Task: Add an event with the title Training Session: Leadership Development, date '2024/05/23', time 8:00 AM to 10:00 AMand add a description: Participants will be assigned to teams, ensuring a mix of individuals from different departments or backgrounds. This promotes cross-functional collaboration, diversity of perspectives, and the opportunity to work with colleagues they may not typically interact with., put the event into Red category . Add location for the event as: 789 National Archaeological Museum, Athens, Greece, logged in from the account softage.2@softage.netand send the event invitation to softage.5@softage.net and softage.6@softage.net. Set a reminder for the event 5 minutes before
Action: Mouse moved to (102, 105)
Screenshot: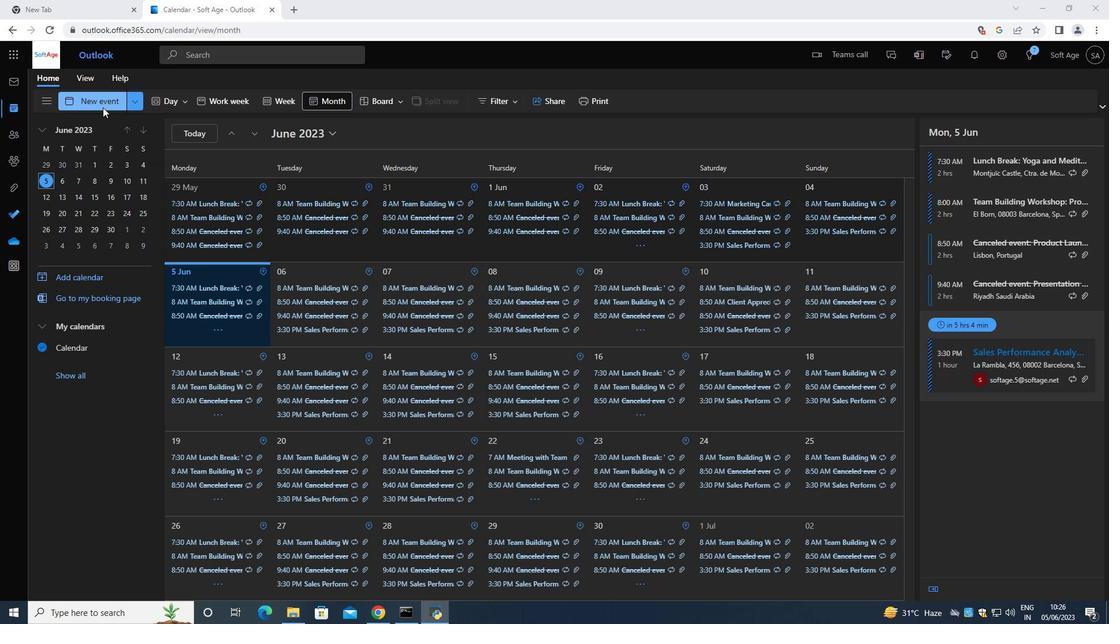 
Action: Mouse pressed left at (102, 105)
Screenshot: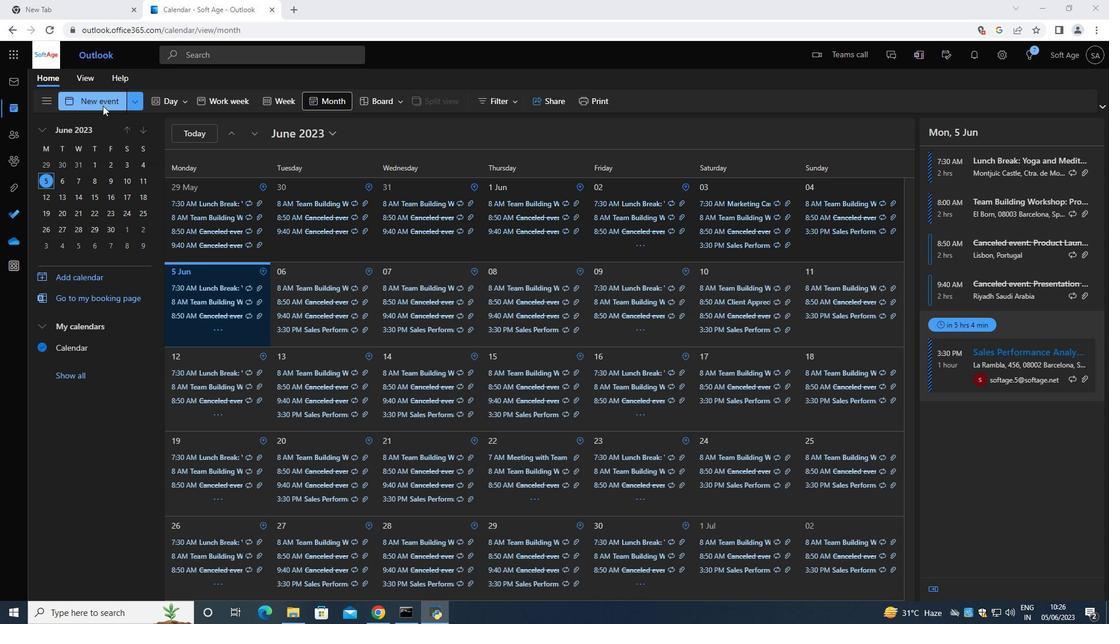 
Action: Mouse moved to (389, 172)
Screenshot: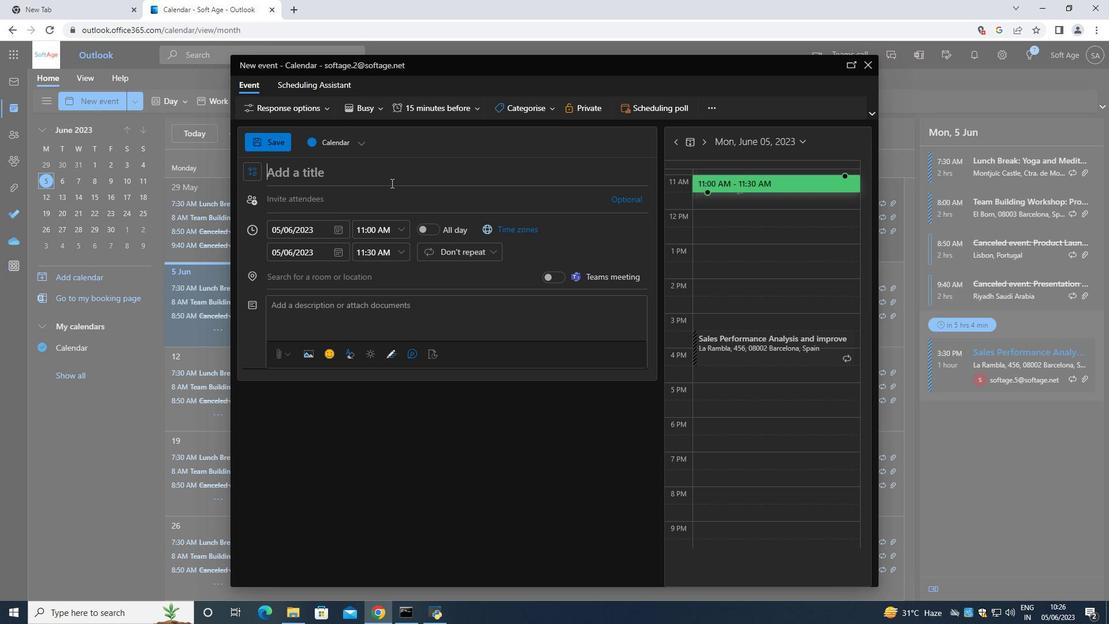 
Action: Mouse pressed left at (389, 172)
Screenshot: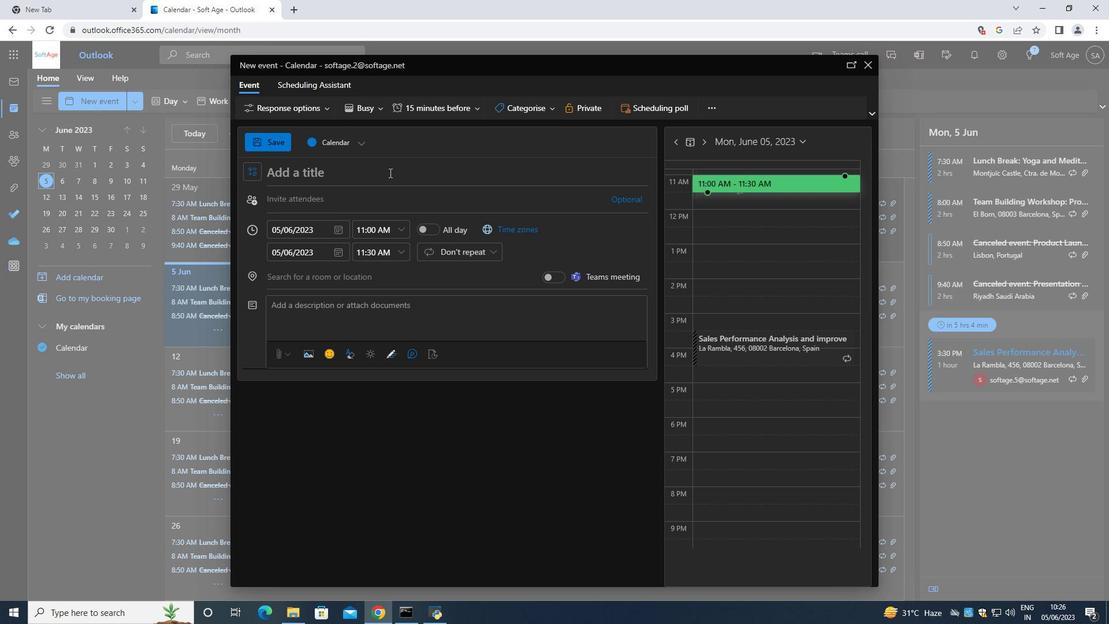 
Action: Mouse moved to (395, 185)
Screenshot: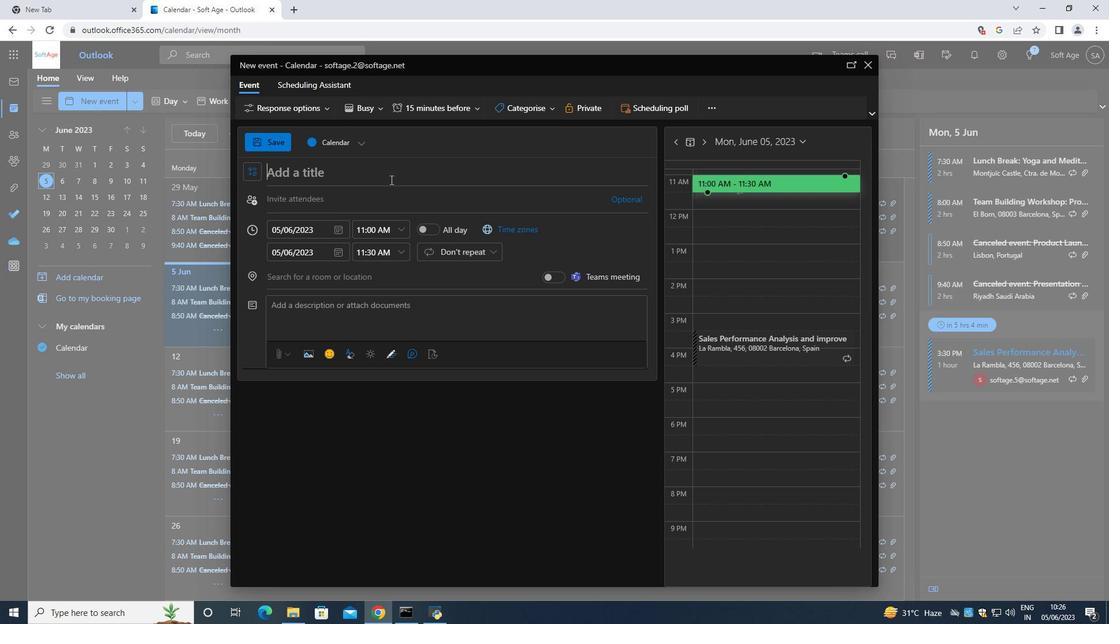 
Action: Key pressed <Key.shift>Training<Key.space><Key.shift>Session<Key.space><Key.backspace><Key.shift_r>:<Key.space><Key.shift>Leadershio<Key.backspace>p<Key.space><Key.shift><Key.shift>Development<Key.space>
Screenshot: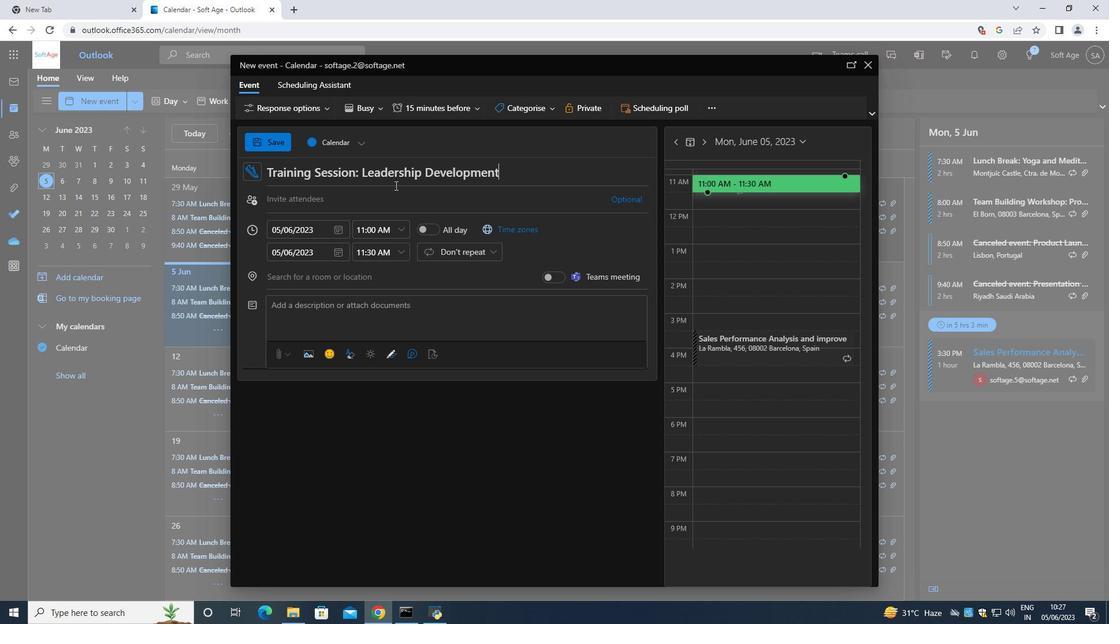 
Action: Mouse moved to (336, 229)
Screenshot: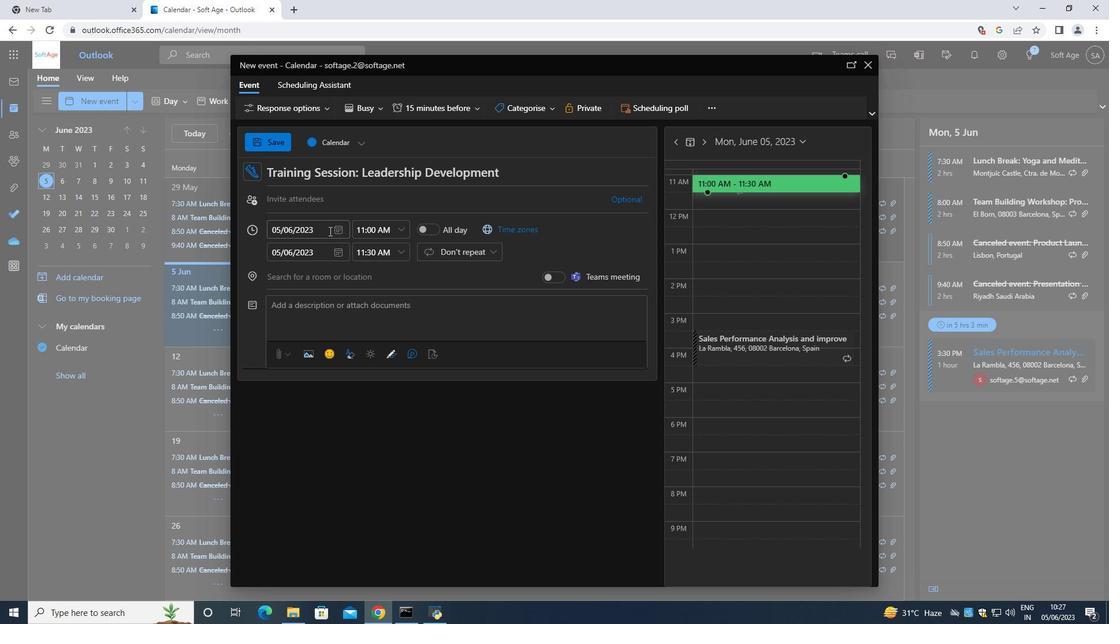 
Action: Mouse pressed left at (336, 229)
Screenshot: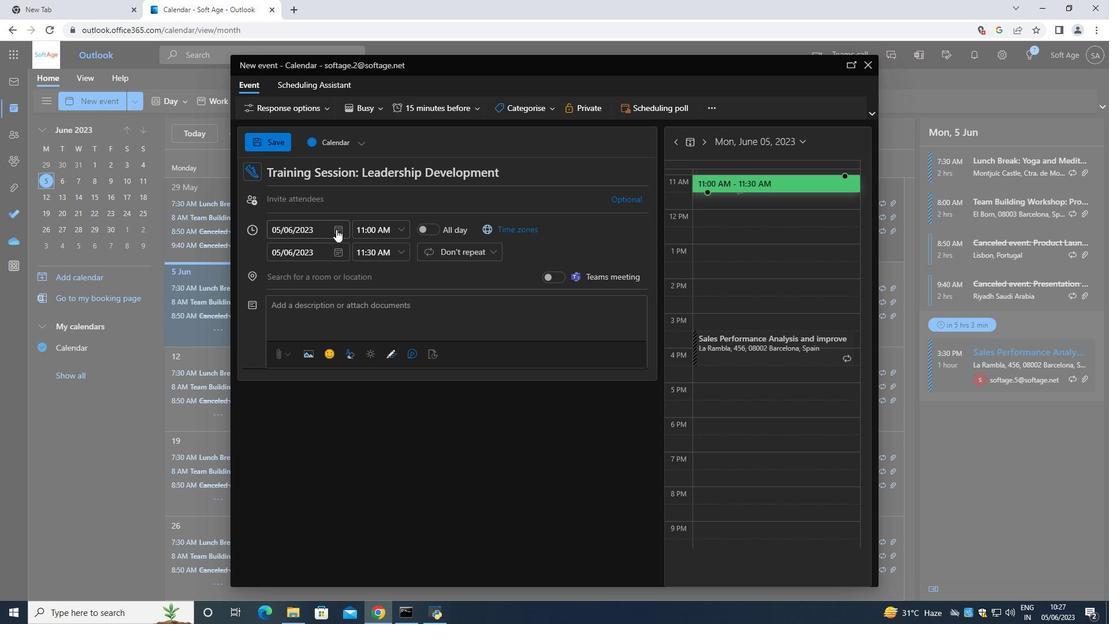 
Action: Mouse moved to (381, 248)
Screenshot: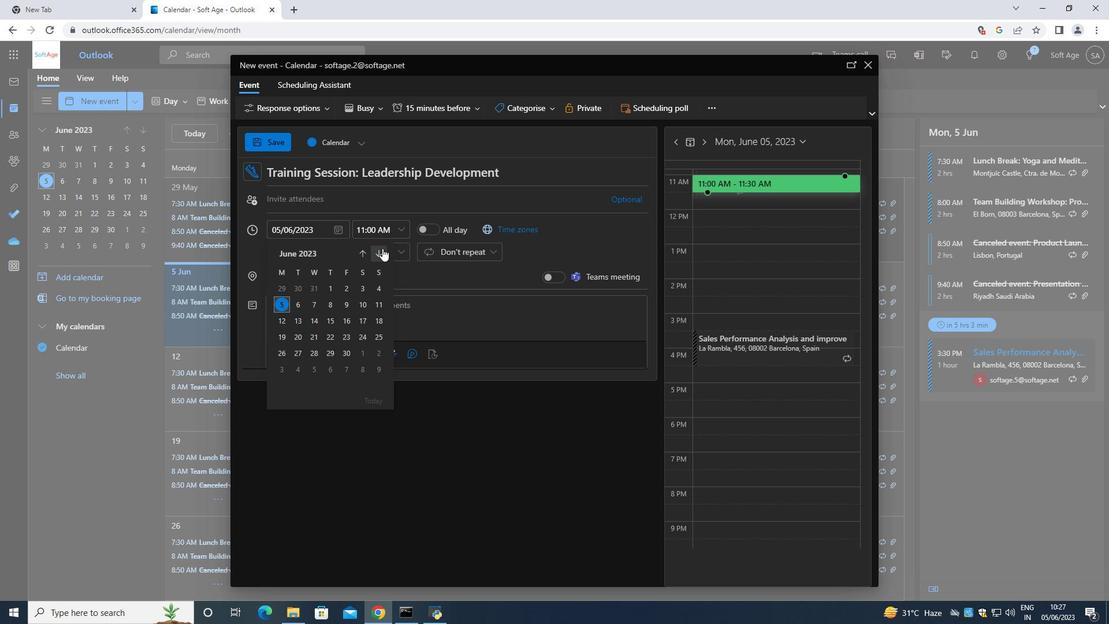 
Action: Mouse pressed left at (381, 248)
Screenshot: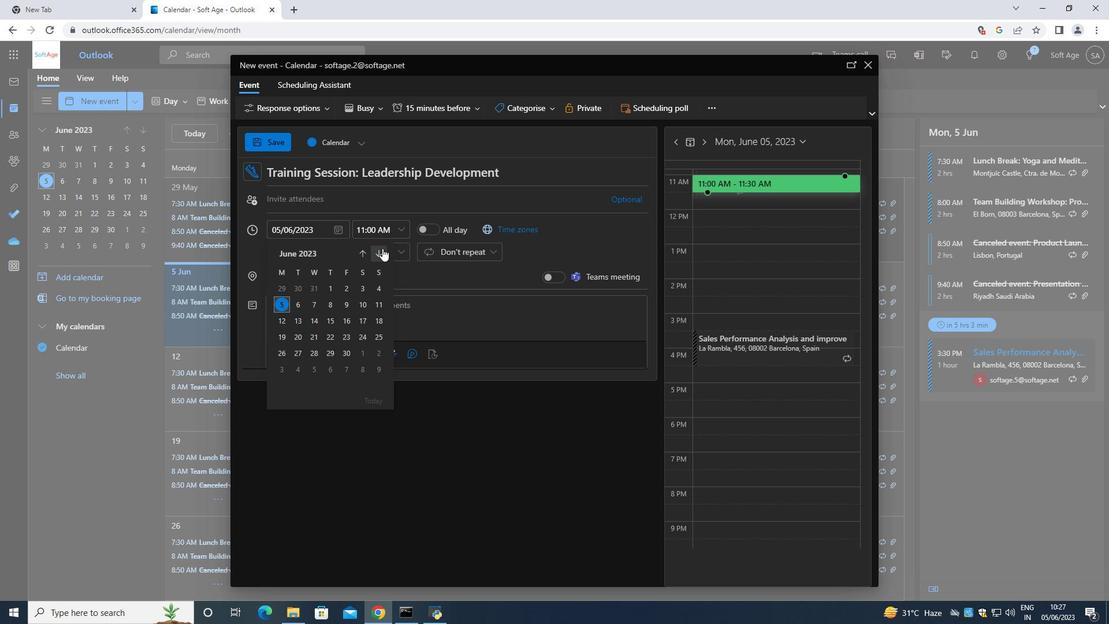 
Action: Mouse moved to (381, 248)
Screenshot: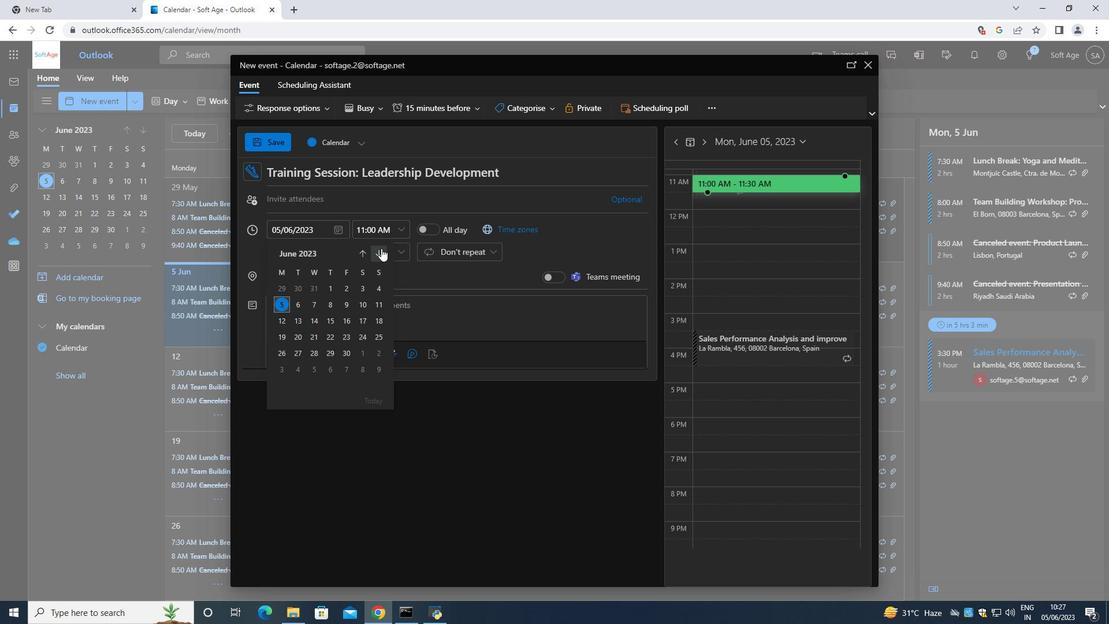 
Action: Mouse pressed left at (381, 248)
Screenshot: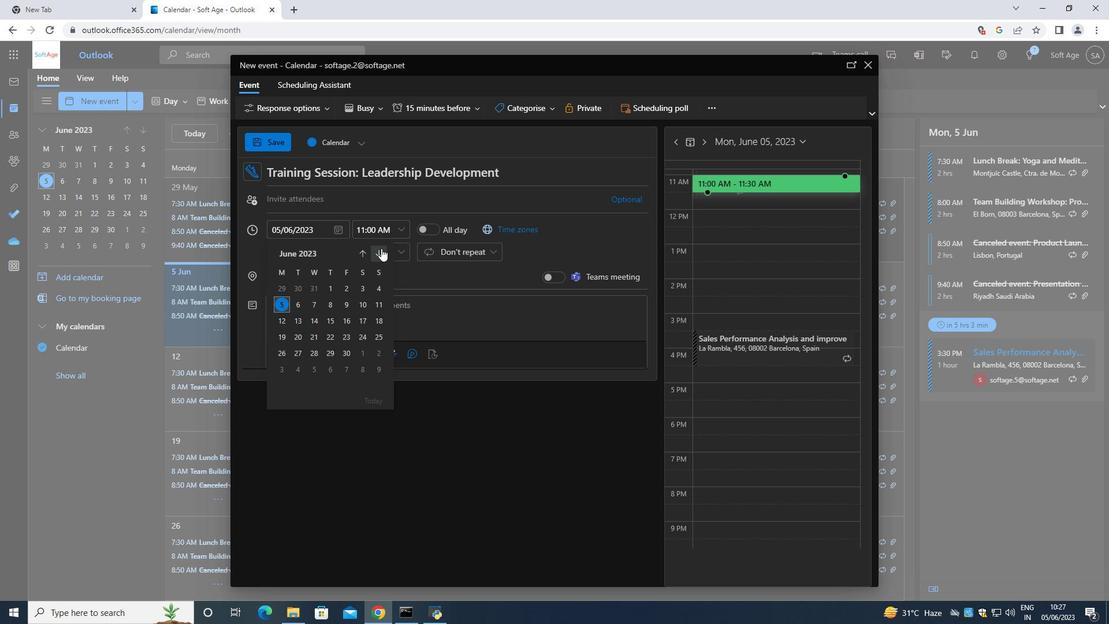 
Action: Mouse pressed left at (381, 248)
Screenshot: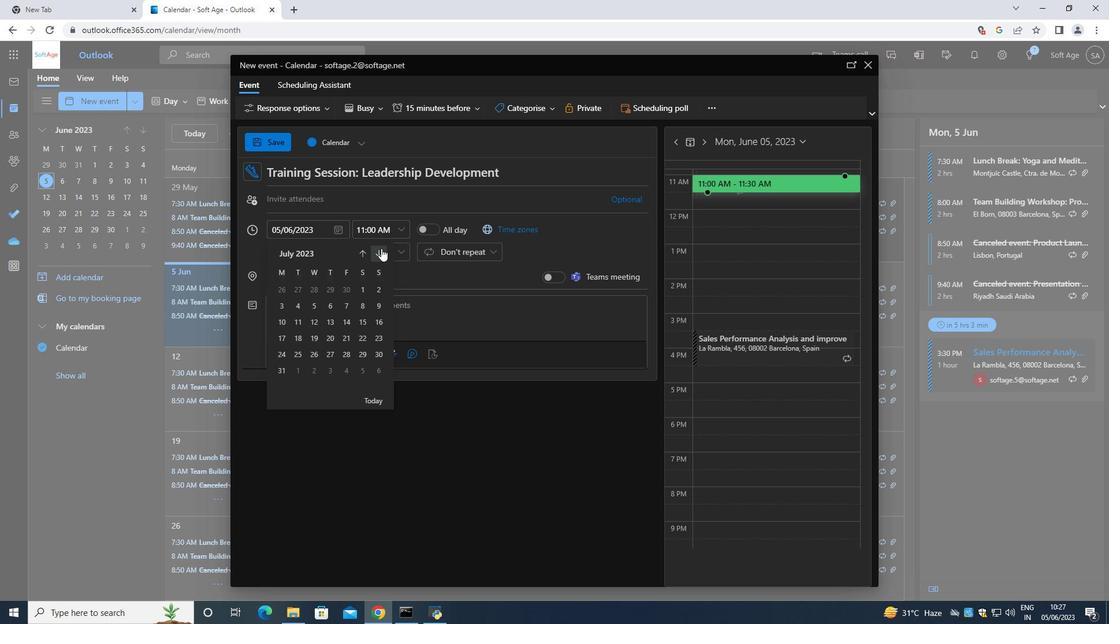 
Action: Mouse pressed left at (381, 248)
Screenshot: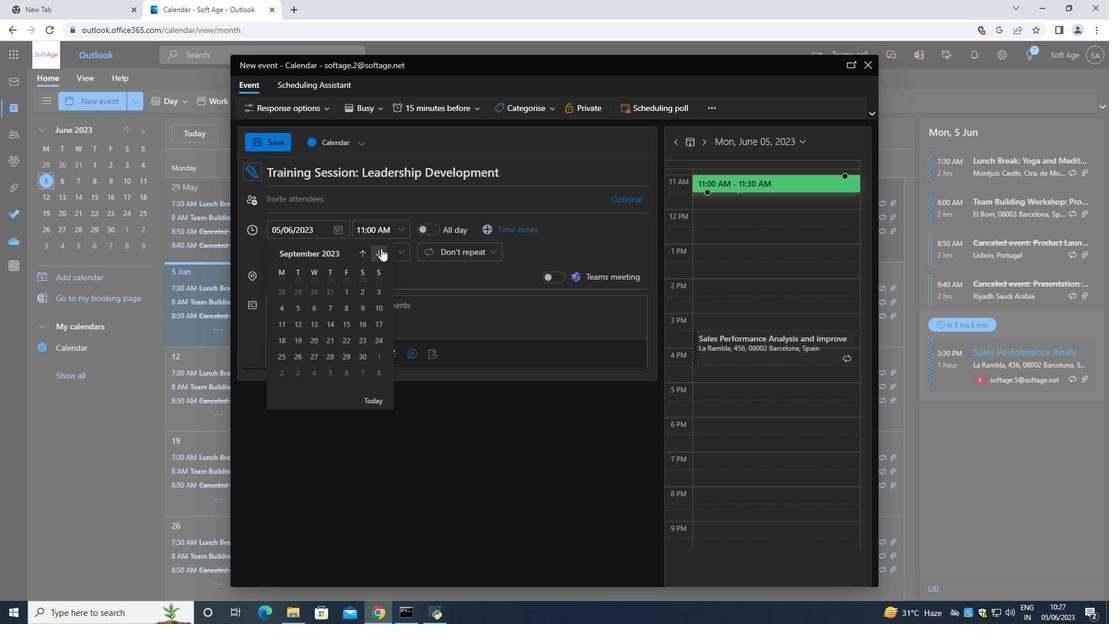 
Action: Mouse pressed left at (381, 248)
Screenshot: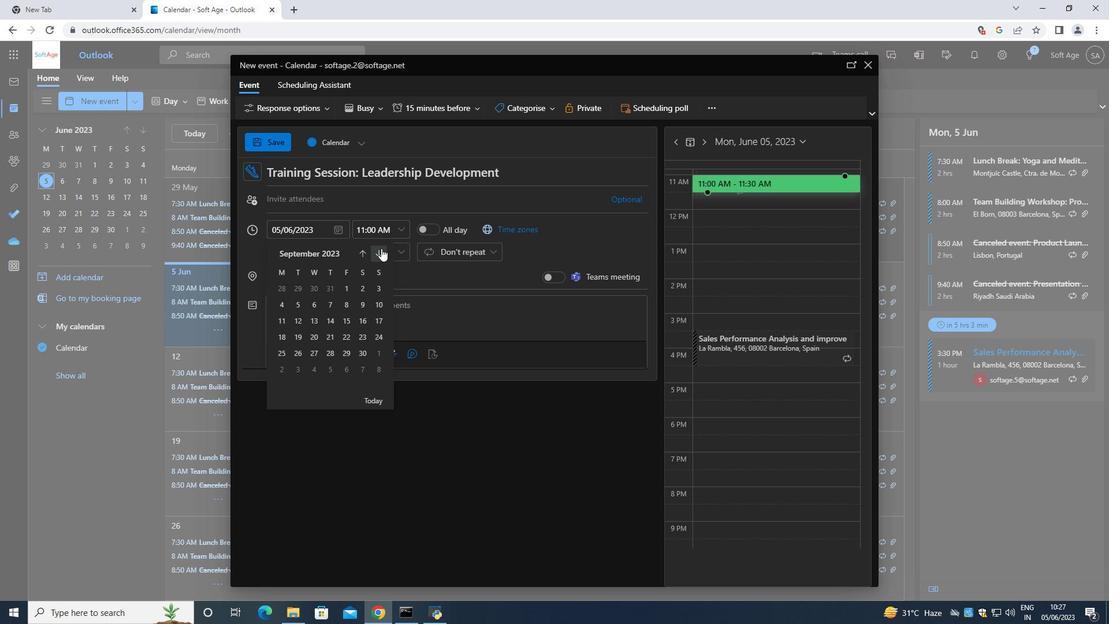 
Action: Mouse moved to (381, 247)
Screenshot: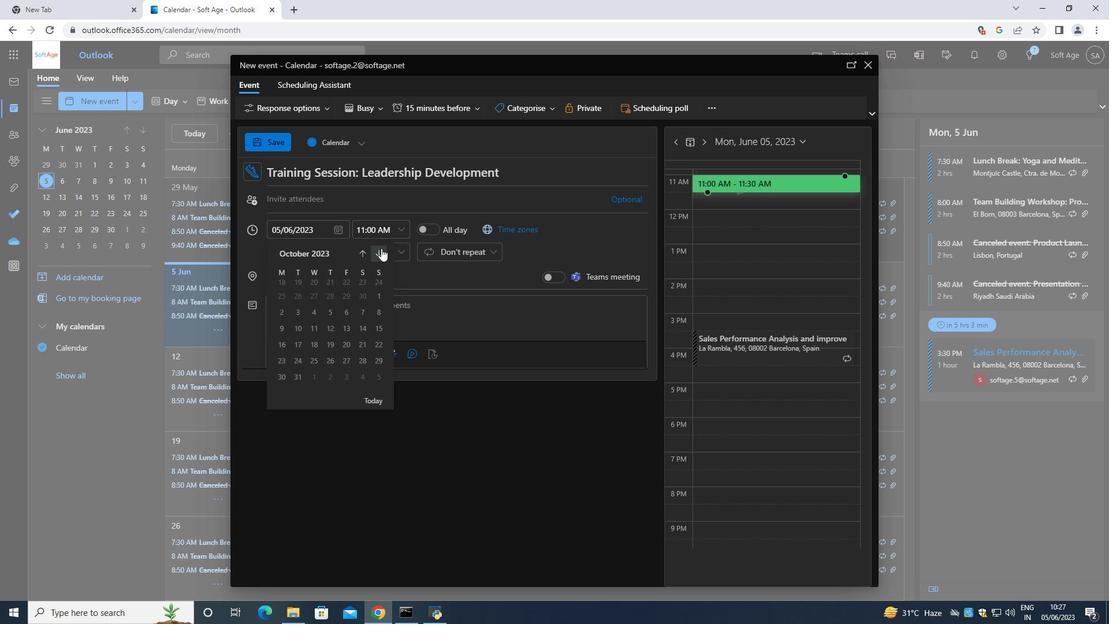 
Action: Mouse pressed left at (381, 247)
Screenshot: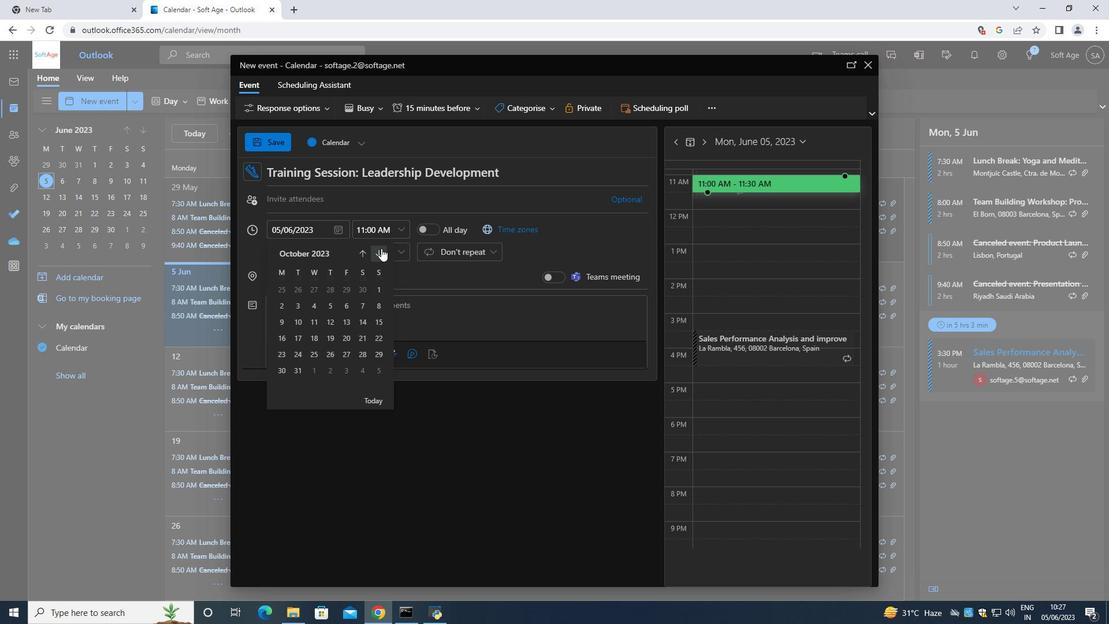
Action: Mouse pressed left at (381, 247)
Screenshot: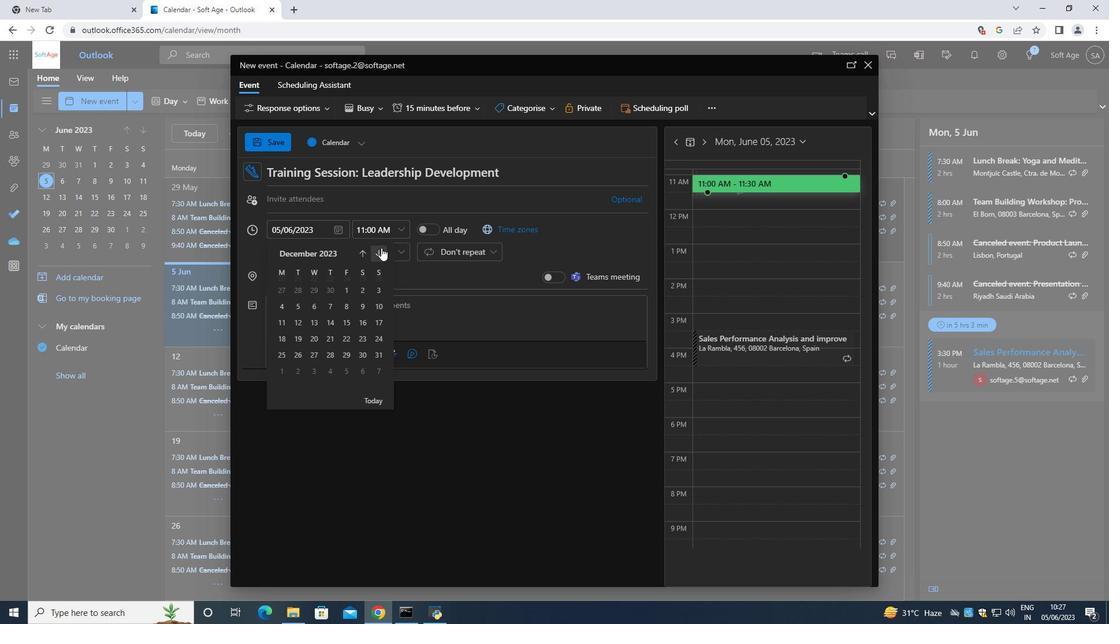 
Action: Mouse pressed left at (381, 247)
Screenshot: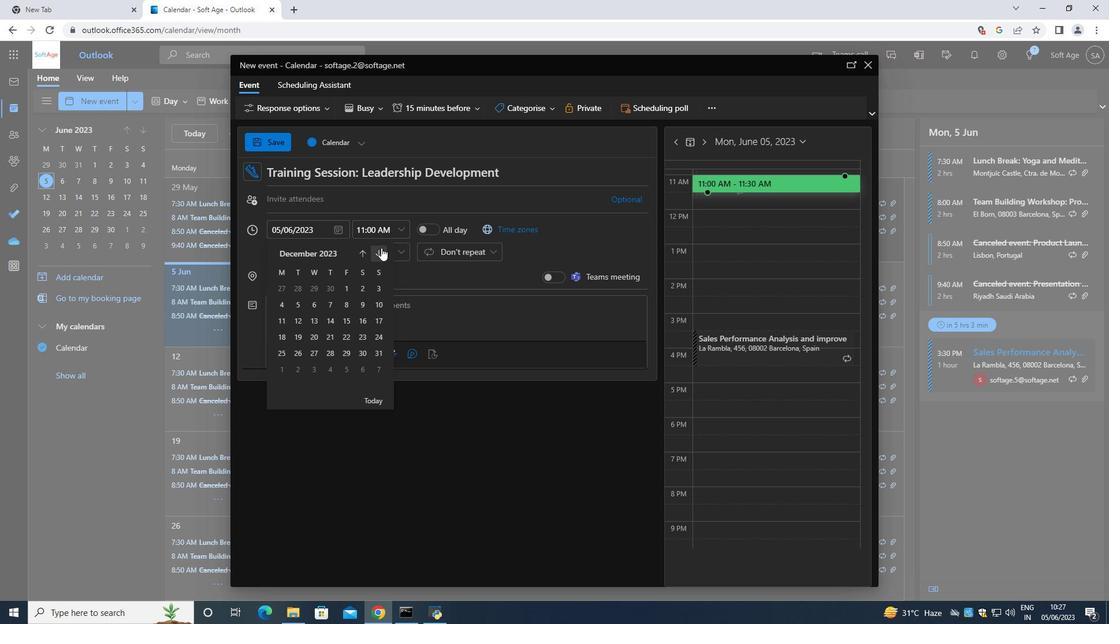 
Action: Mouse pressed left at (381, 247)
Screenshot: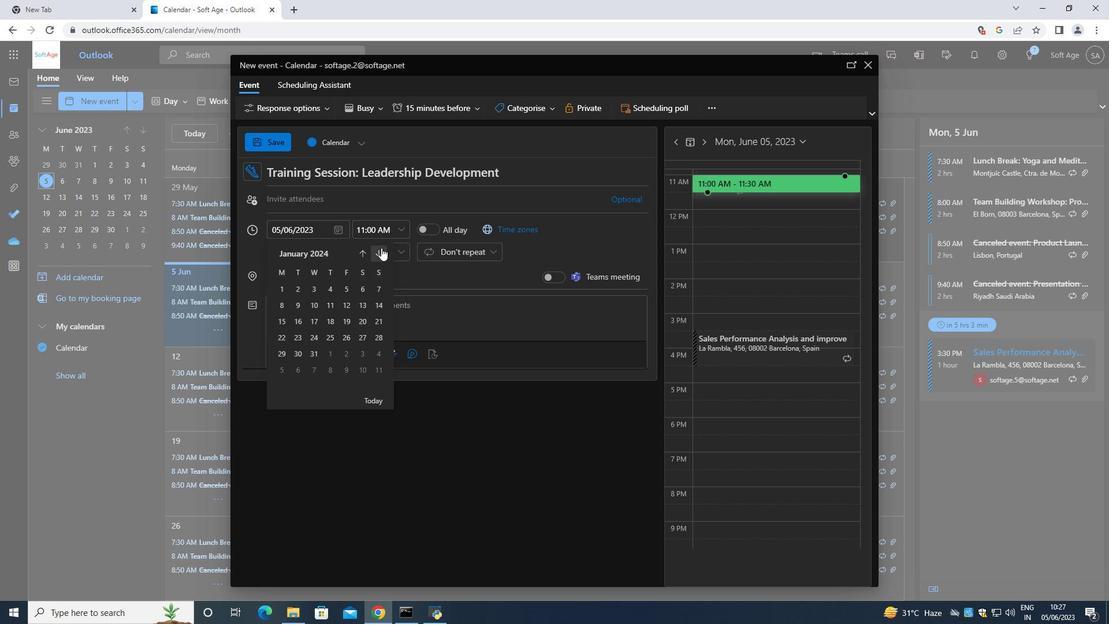 
Action: Mouse pressed left at (381, 247)
Screenshot: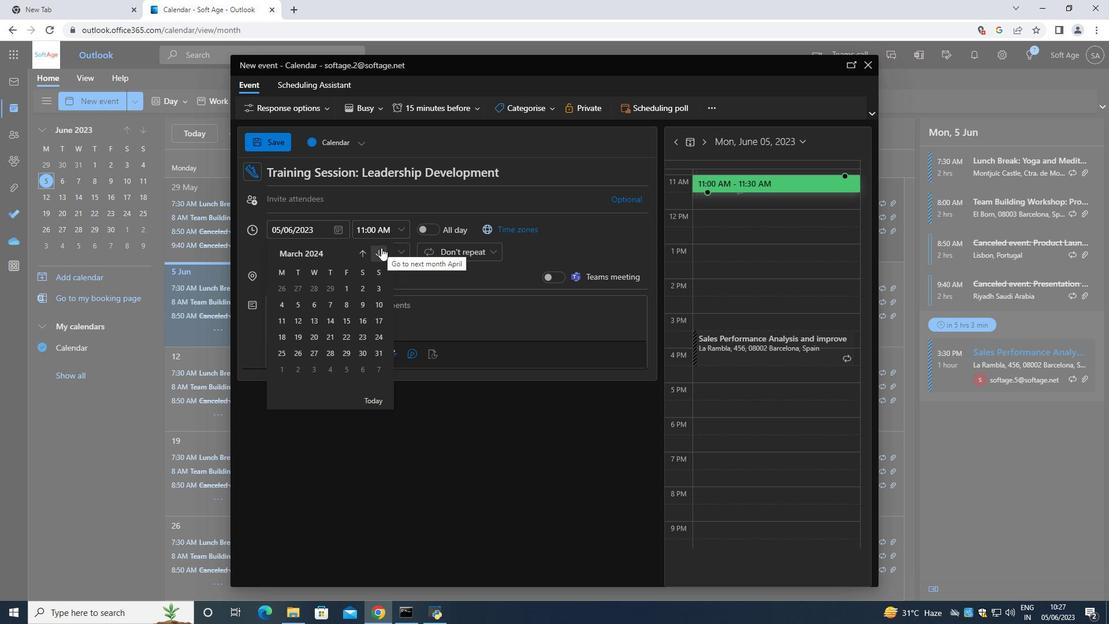 
Action: Mouse pressed left at (381, 247)
Screenshot: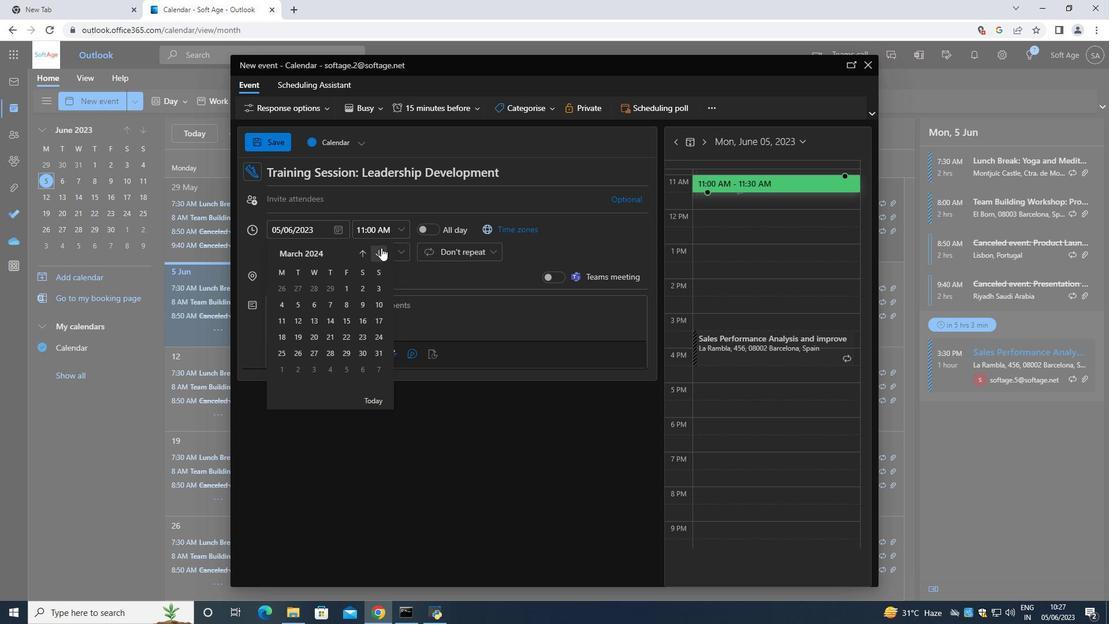 
Action: Mouse moved to (335, 337)
Screenshot: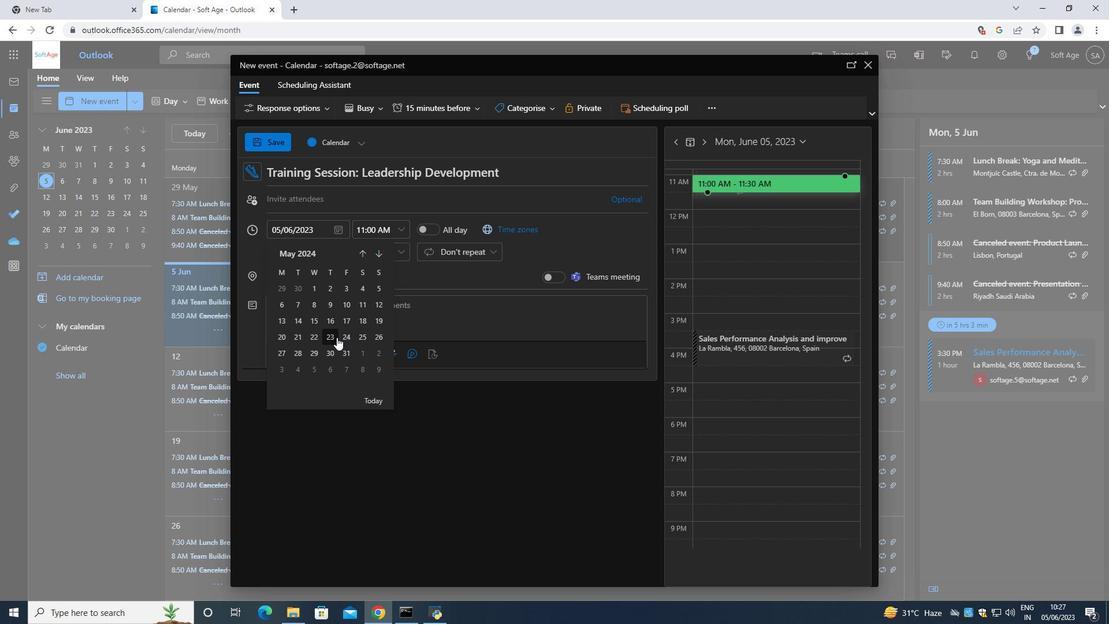 
Action: Mouse pressed left at (335, 337)
Screenshot: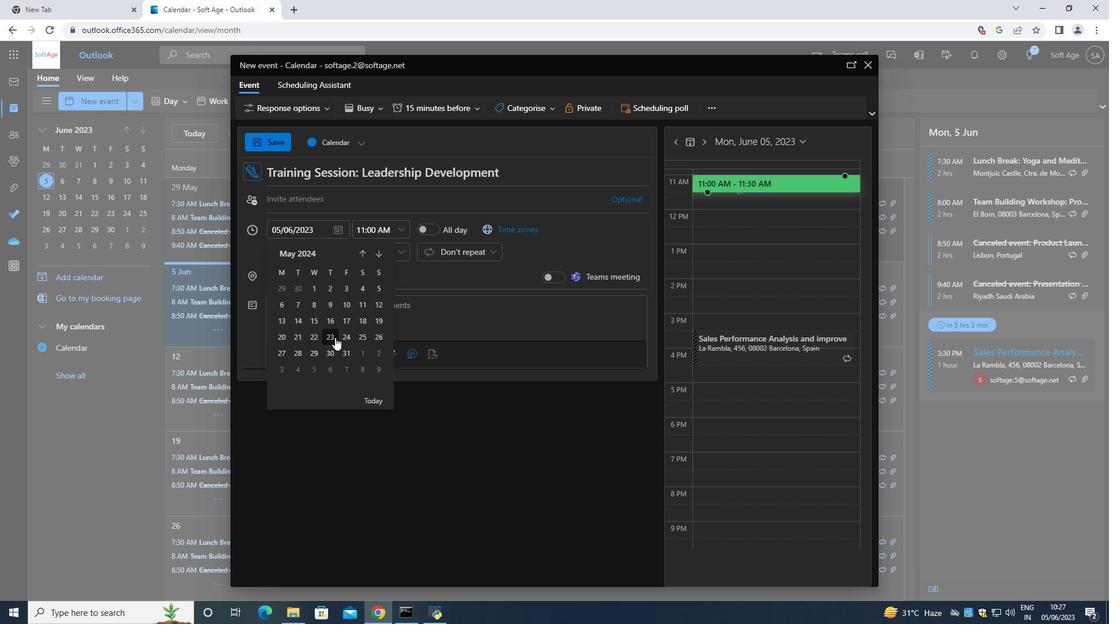 
Action: Mouse moved to (397, 233)
Screenshot: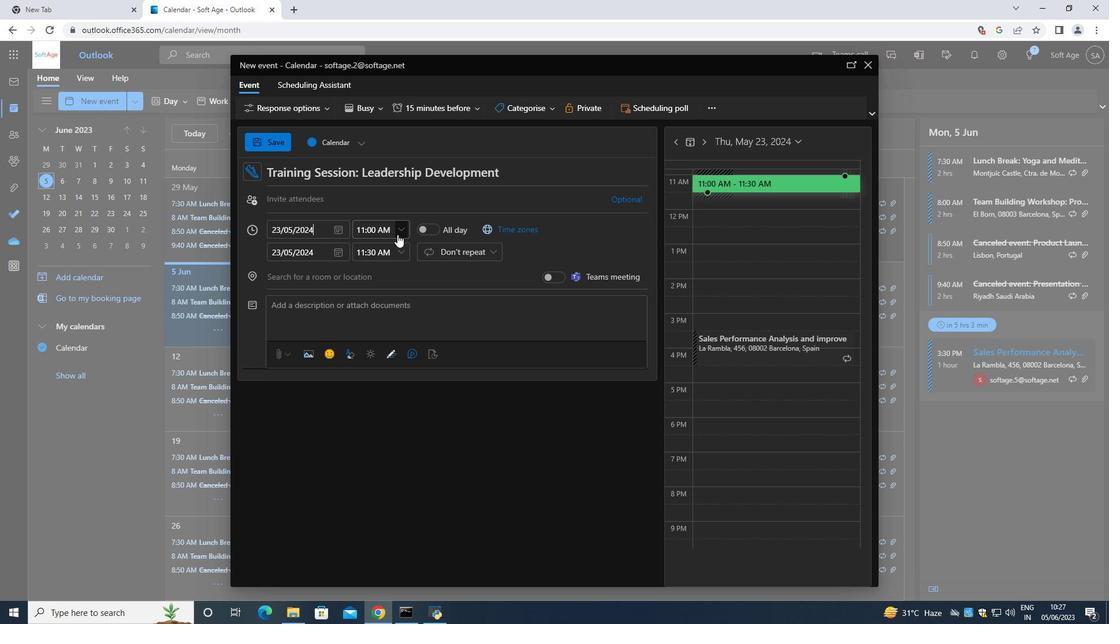 
Action: Mouse pressed left at (397, 233)
Screenshot: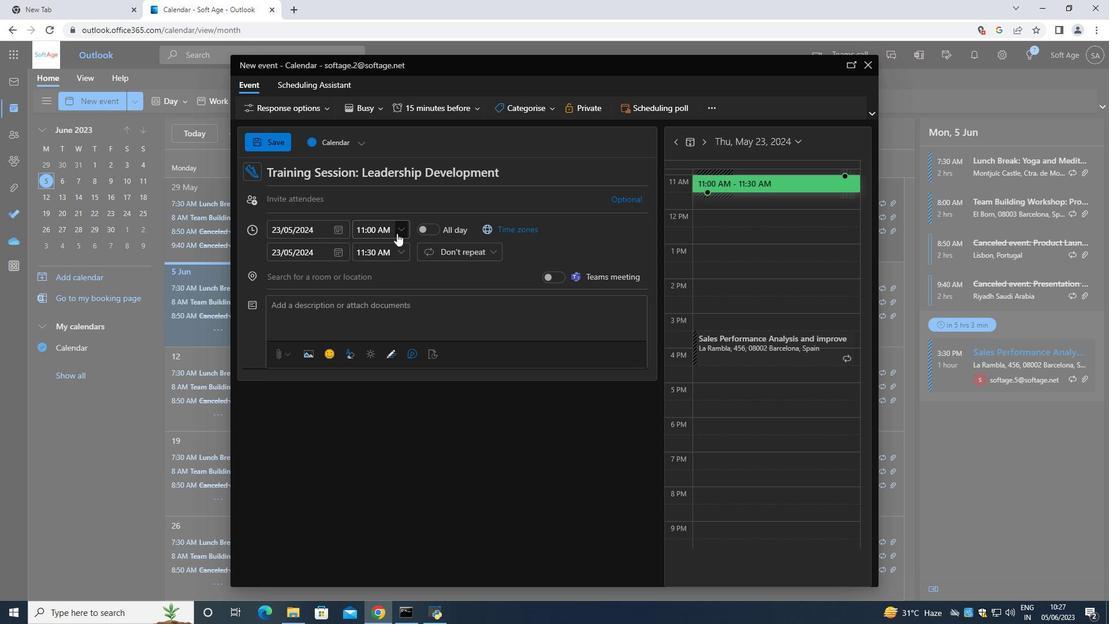 
Action: Mouse moved to (398, 250)
Screenshot: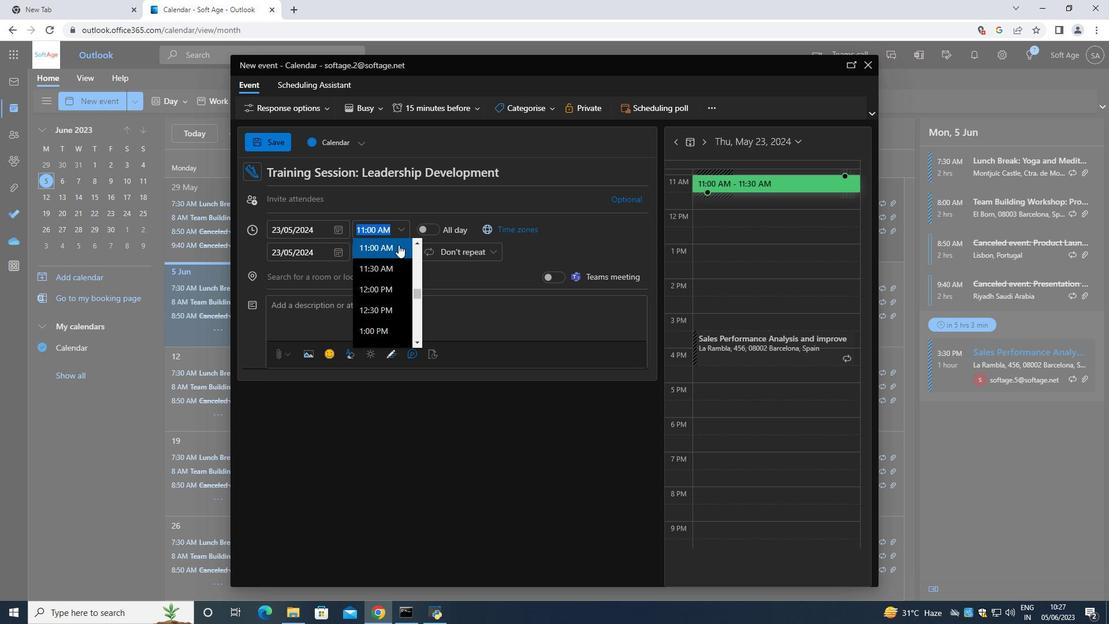 
Action: Mouse scrolled (398, 250) with delta (0, 0)
Screenshot: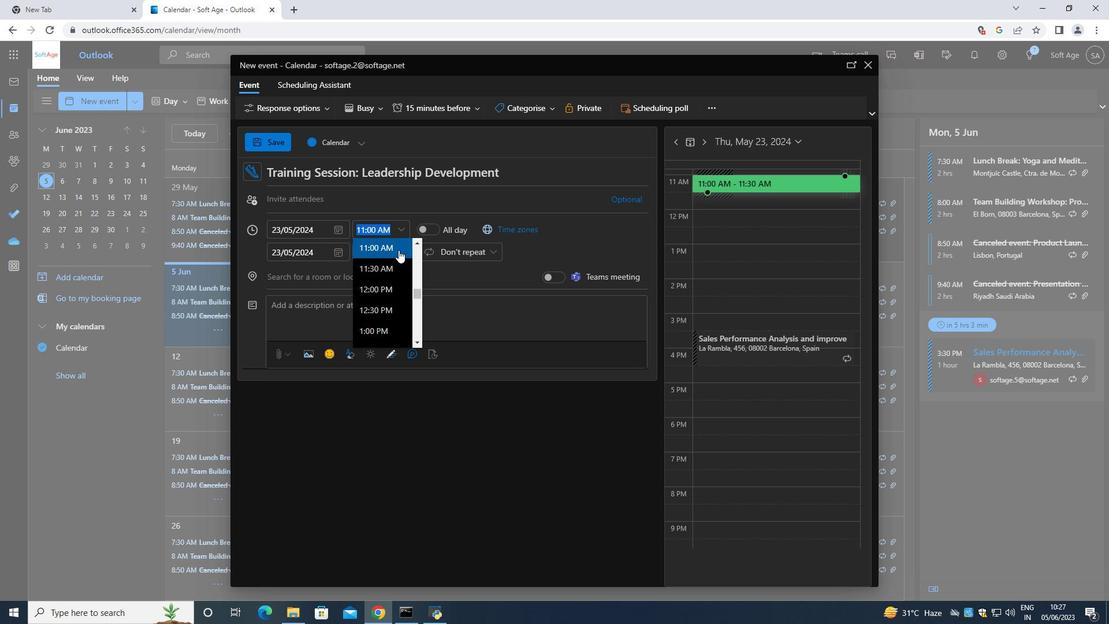 
Action: Mouse scrolled (398, 250) with delta (0, 0)
Screenshot: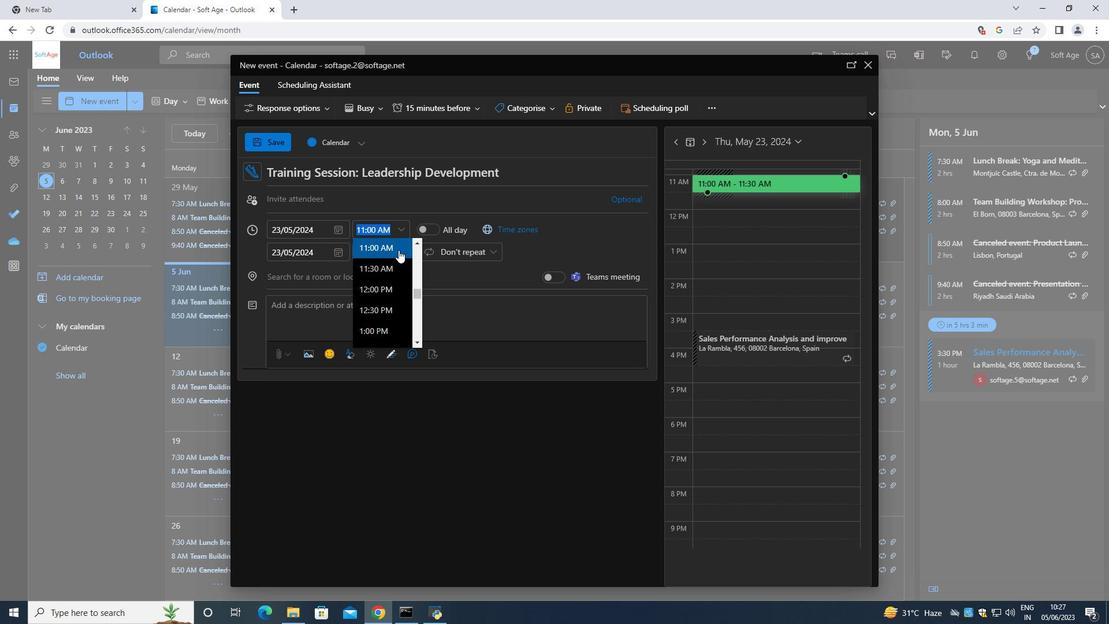 
Action: Mouse scrolled (398, 250) with delta (0, 0)
Screenshot: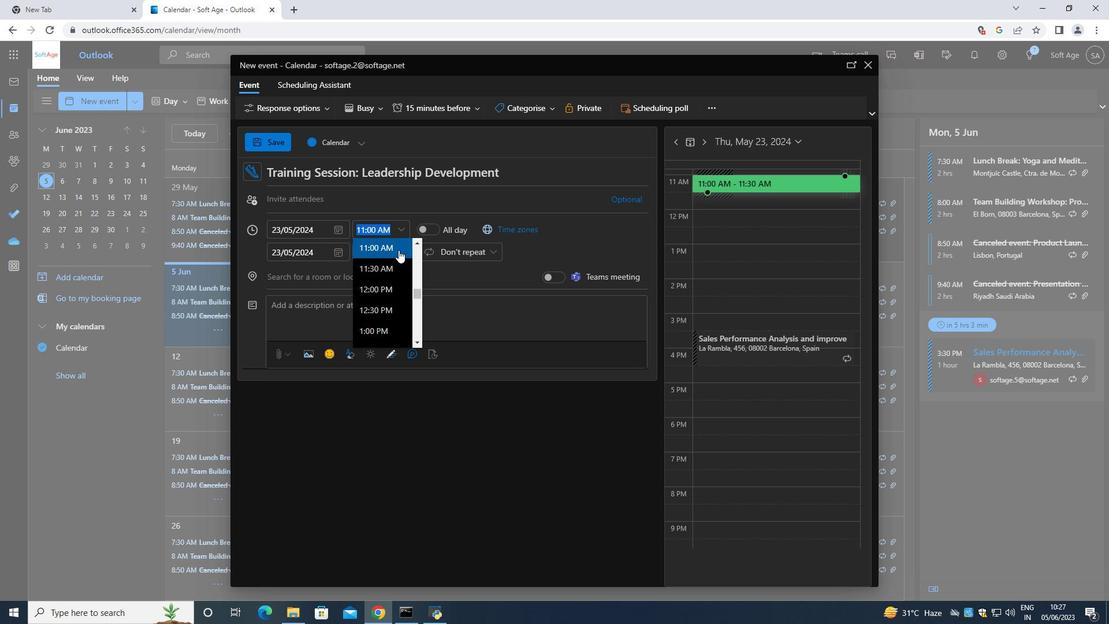 
Action: Mouse moved to (375, 294)
Screenshot: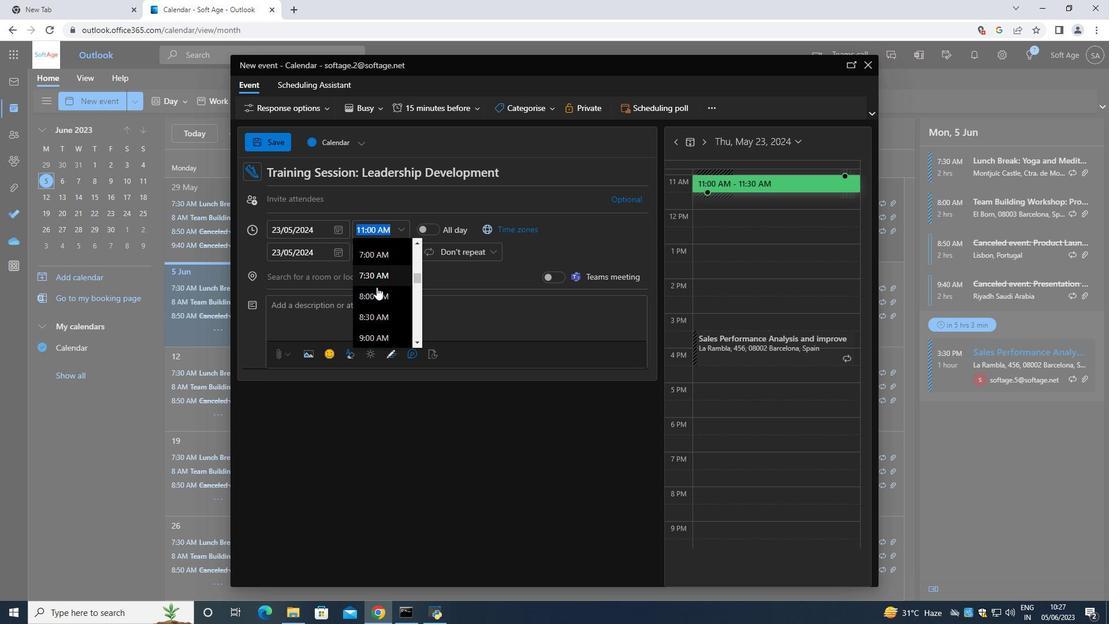 
Action: Mouse pressed left at (375, 294)
Screenshot: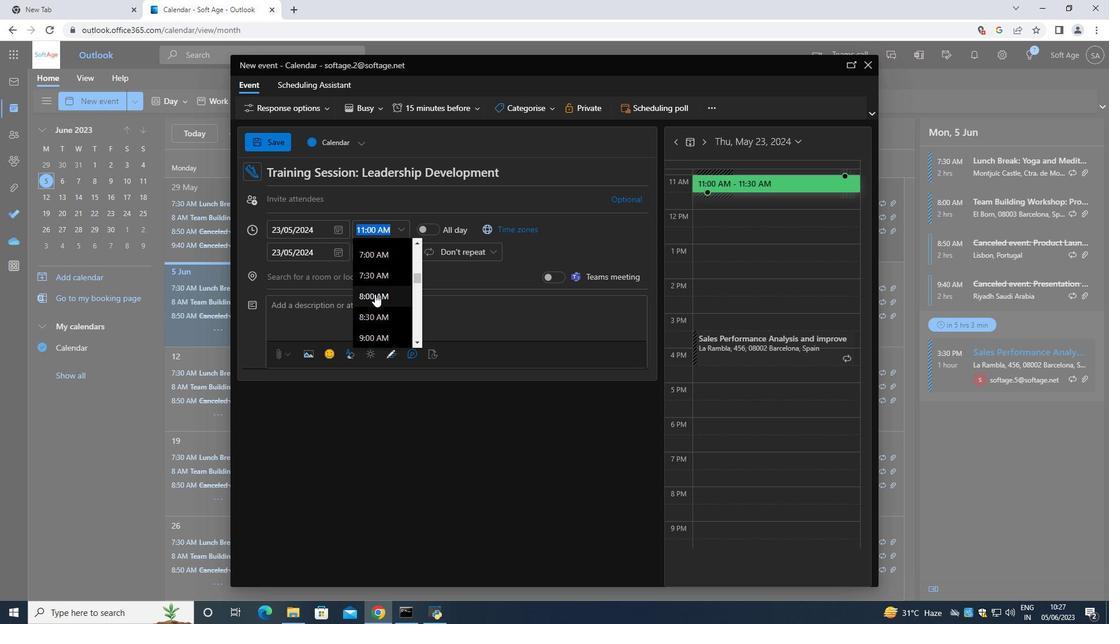 
Action: Mouse moved to (399, 251)
Screenshot: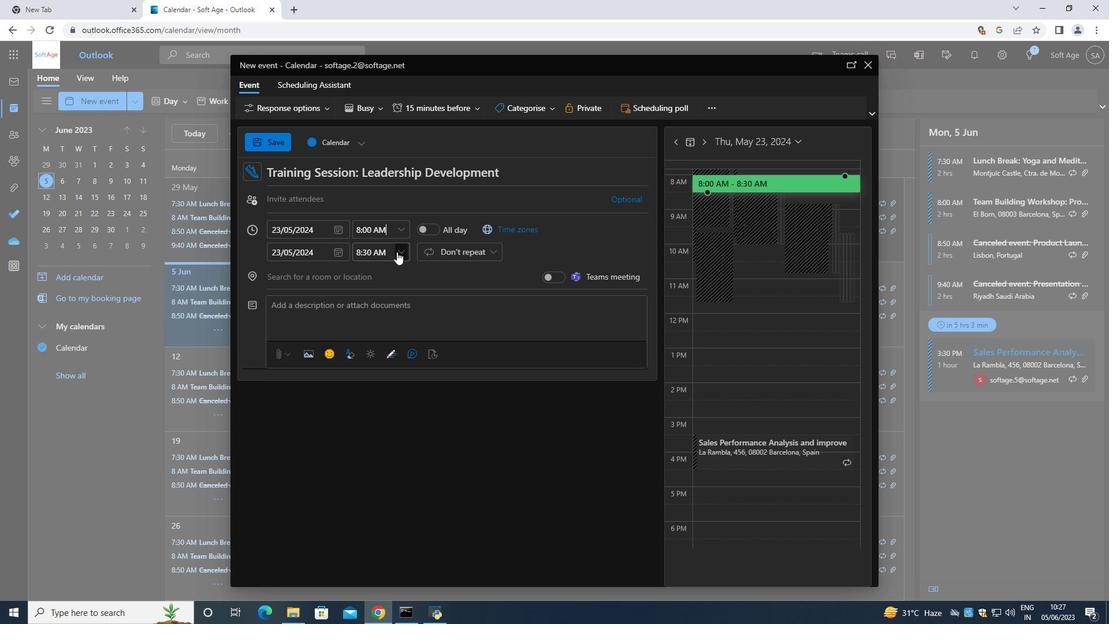 
Action: Mouse pressed left at (399, 251)
Screenshot: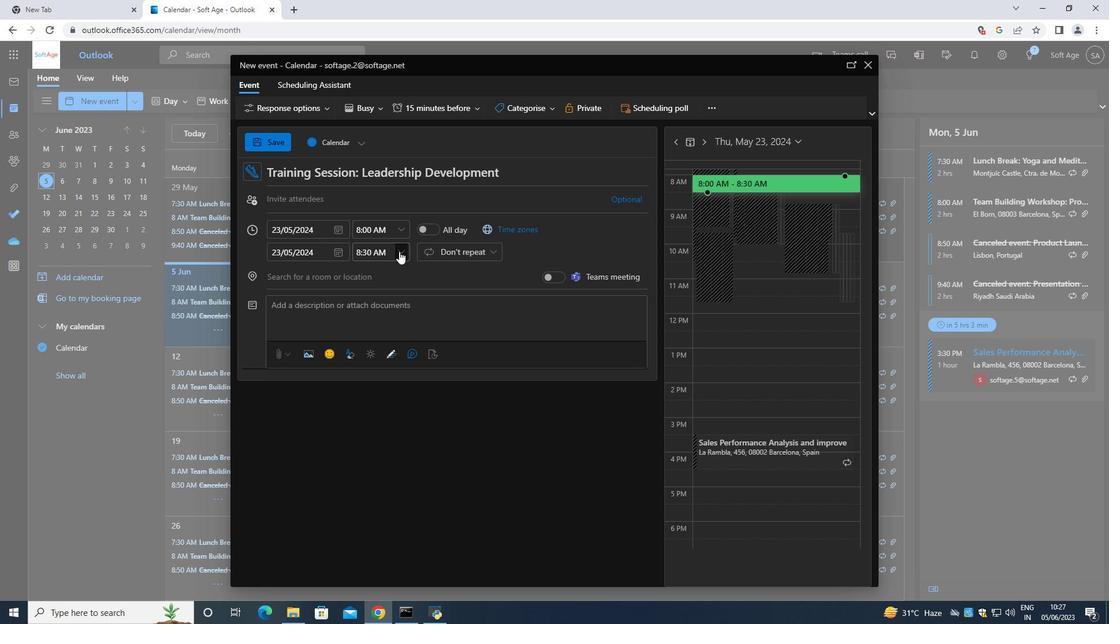 
Action: Mouse moved to (388, 328)
Screenshot: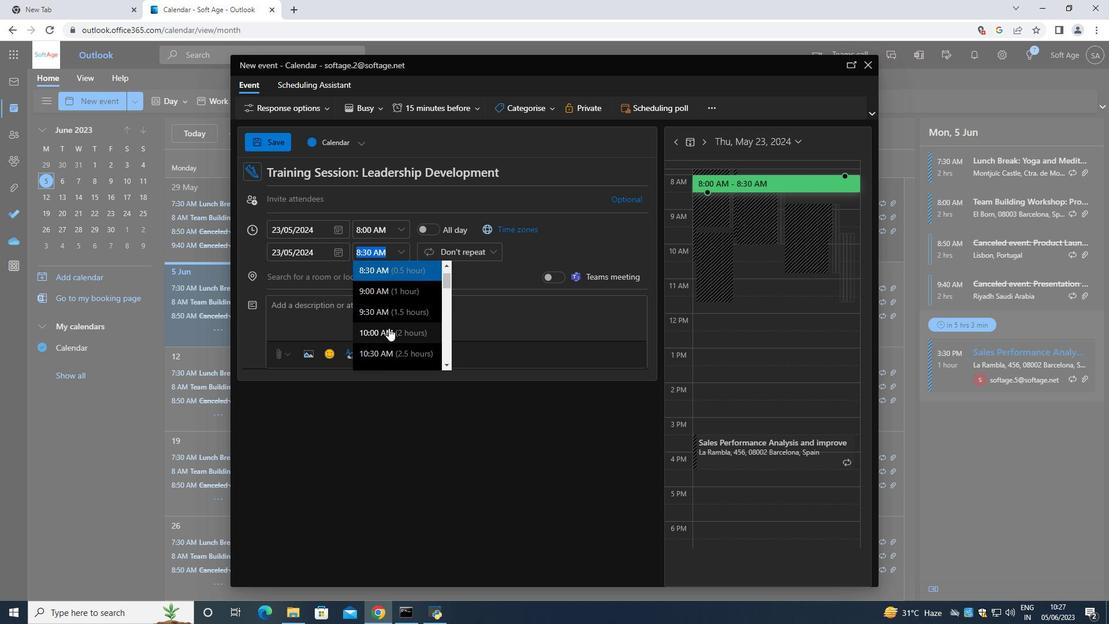 
Action: Mouse pressed left at (388, 328)
Screenshot: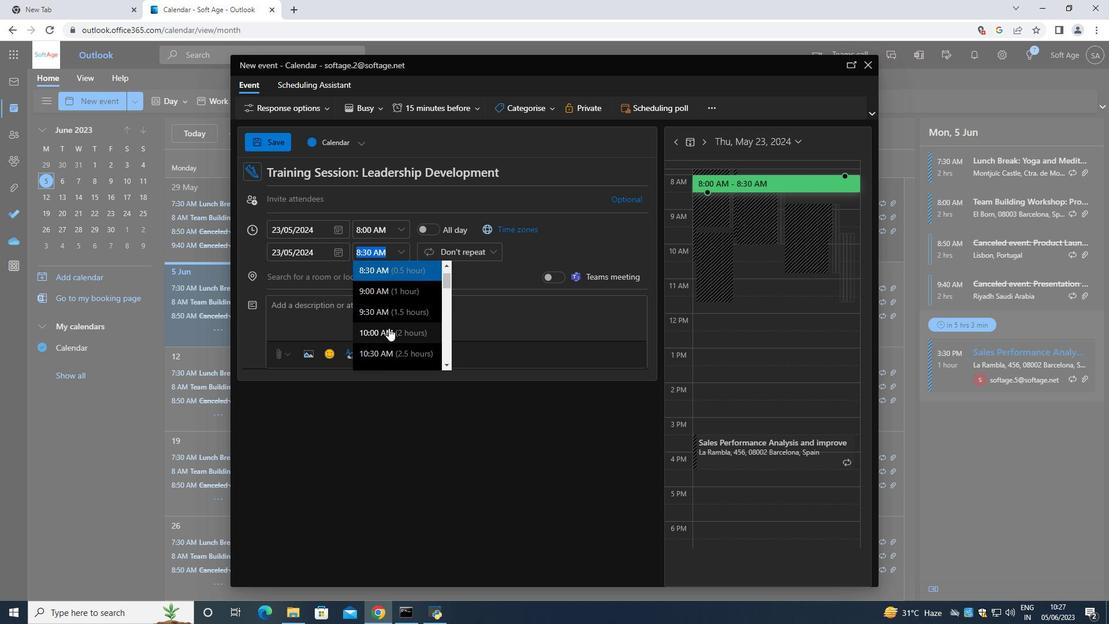 
Action: Mouse moved to (373, 312)
Screenshot: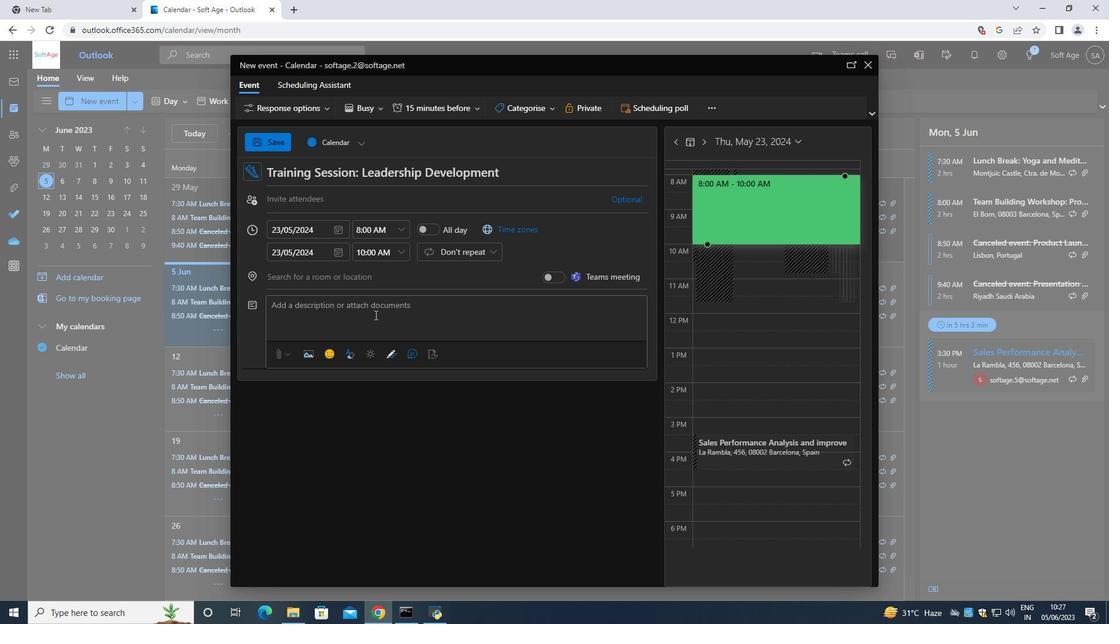 
Action: Mouse pressed left at (373, 312)
Screenshot: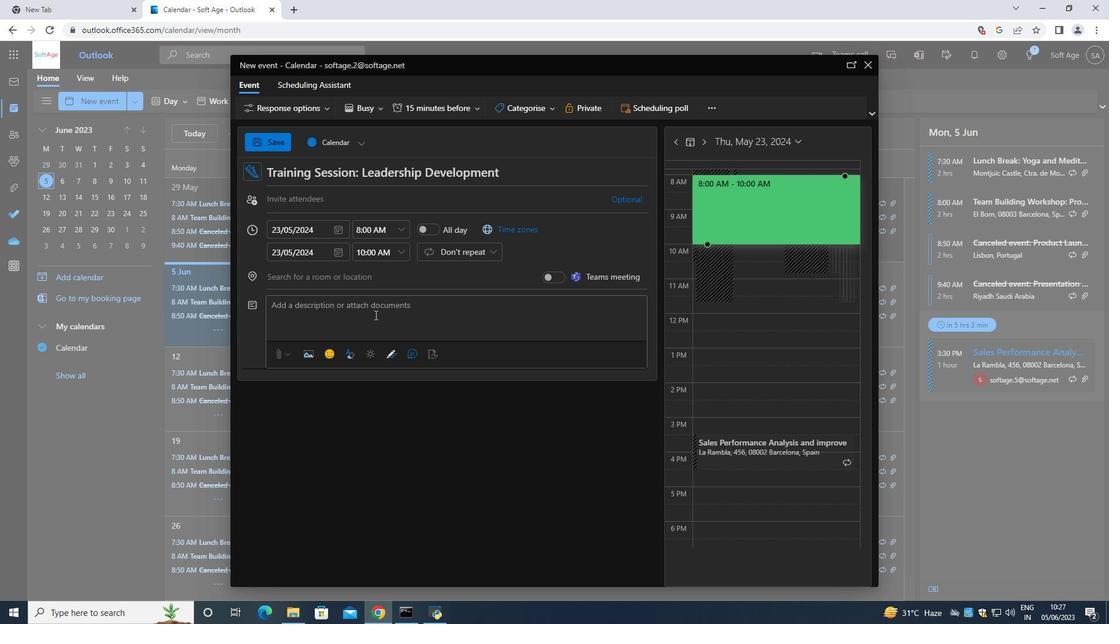 
Action: Key pressed <Key.shift>Participants<Key.space>will<Key.space>be<Key.space>assigned<Key.space>to<Key.space>teams<Key.space>.<Key.backspace><Key.backspace>,<Key.space>ensuring<Key.space>amix<Key.space><Key.left><Key.left><Key.left><Key.left><Key.left><Key.right><Key.space><Key.right><Key.right><Key.right><Key.right>of<Key.space>individuals<Key.space>from<Key.space>different<Key.space>departments<Key.space>or<Key.space>background<Key.space><Key.backspace>s.<Key.space><Key.shift>This<Key.space>promotes<Key.space>cross<Key.space>
Screenshot: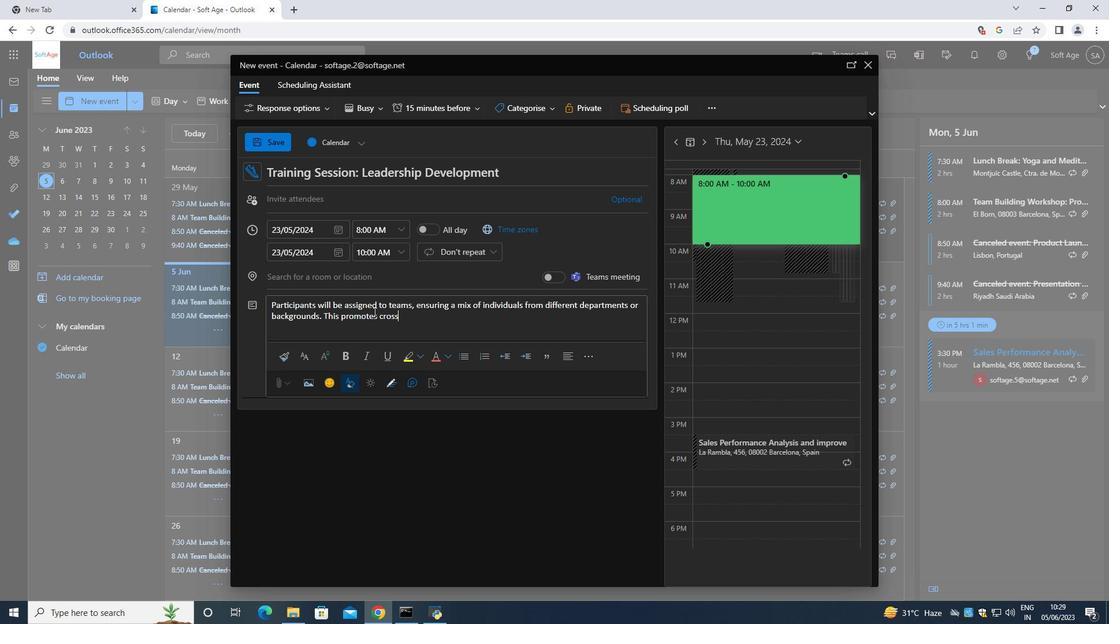 
Action: Mouse moved to (611, 454)
Screenshot: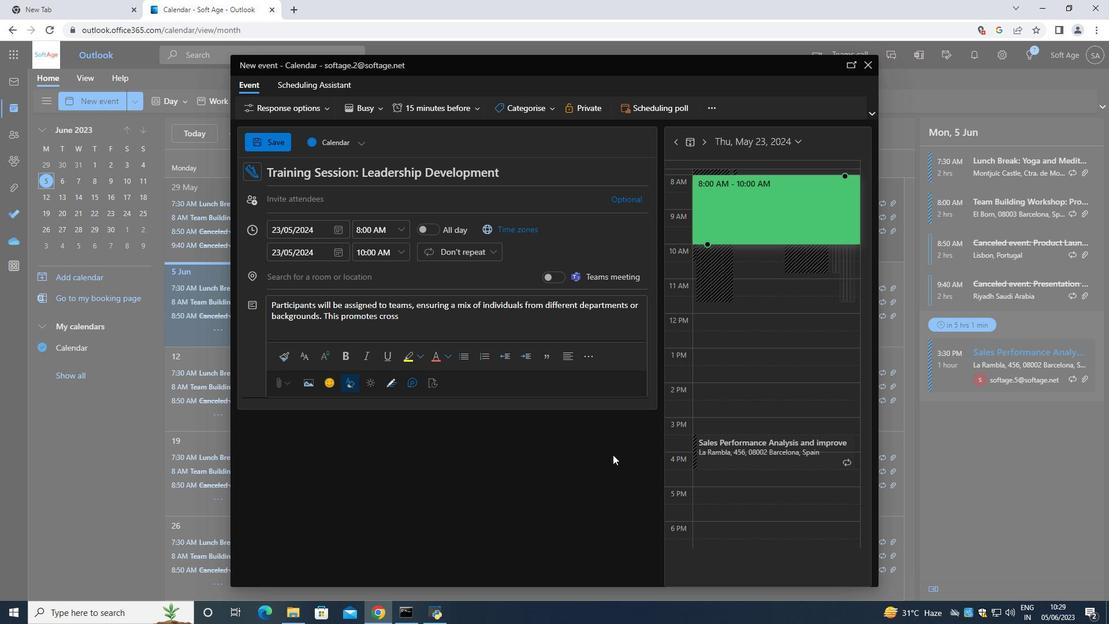 
Action: Key pressed <Key.backspace>-functional<Key.space>collaboration<Key.space>,<Key.space>diversity<Key.space>of<Key.space>perspectives<Key.space>,<Key.space>and<Key.space>the<Key.space>opportub<Key.backspace>nity<Key.space>to<Key.space>work<Key.space>with<Key.space>colleagues<Key.space>they<Key.space>may<Key.space>not<Key.space>typically<Key.space>interact<Key.space>with.
Screenshot: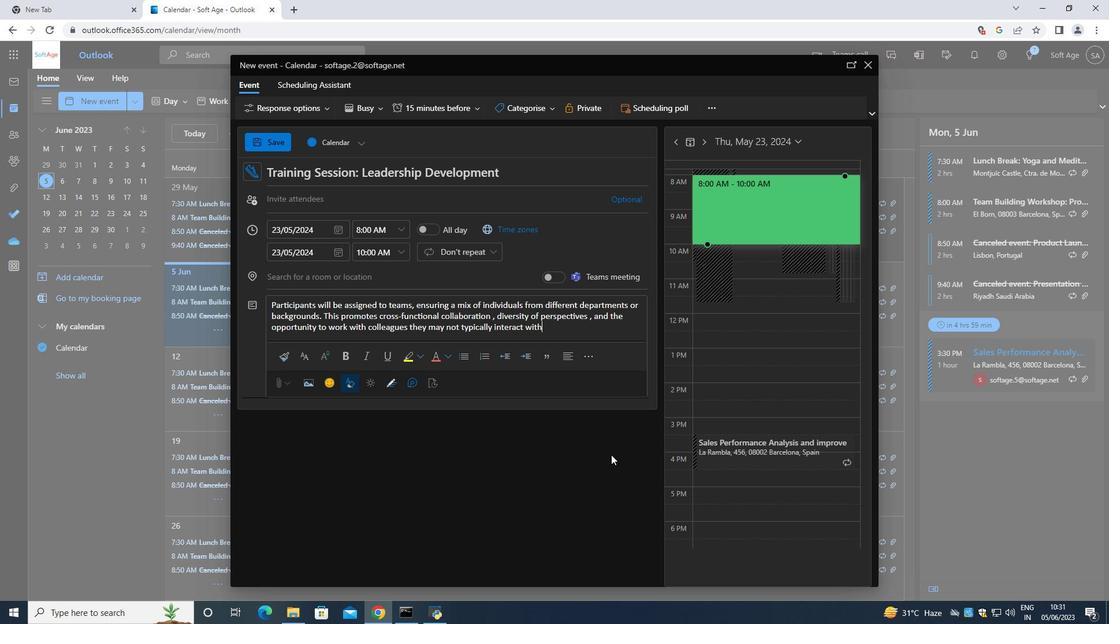 
Action: Mouse moved to (527, 107)
Screenshot: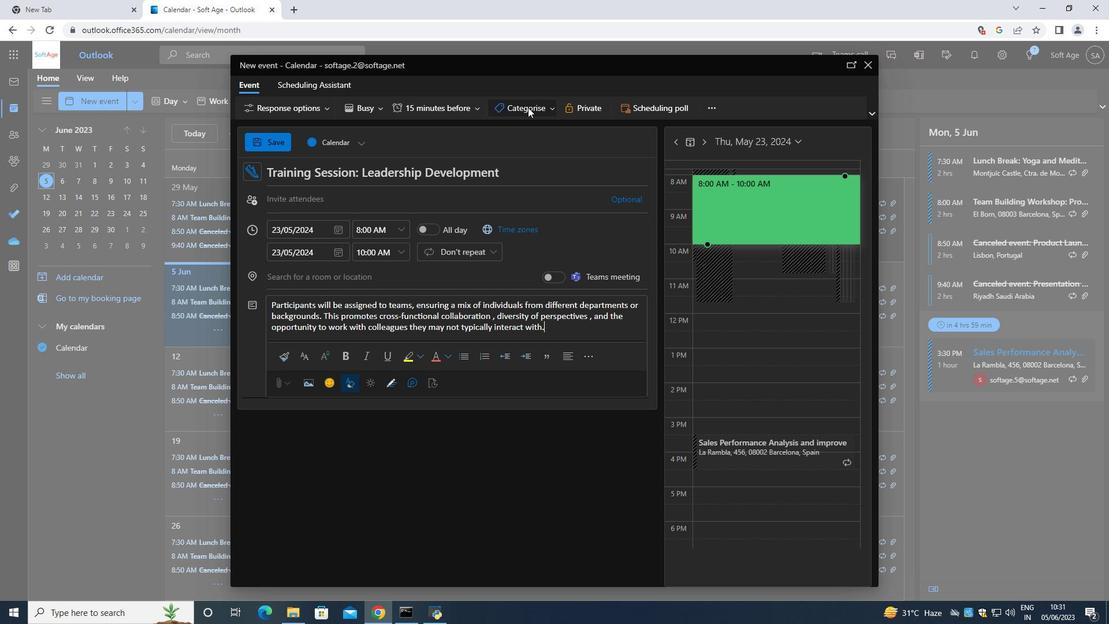 
Action: Mouse pressed left at (527, 107)
Screenshot: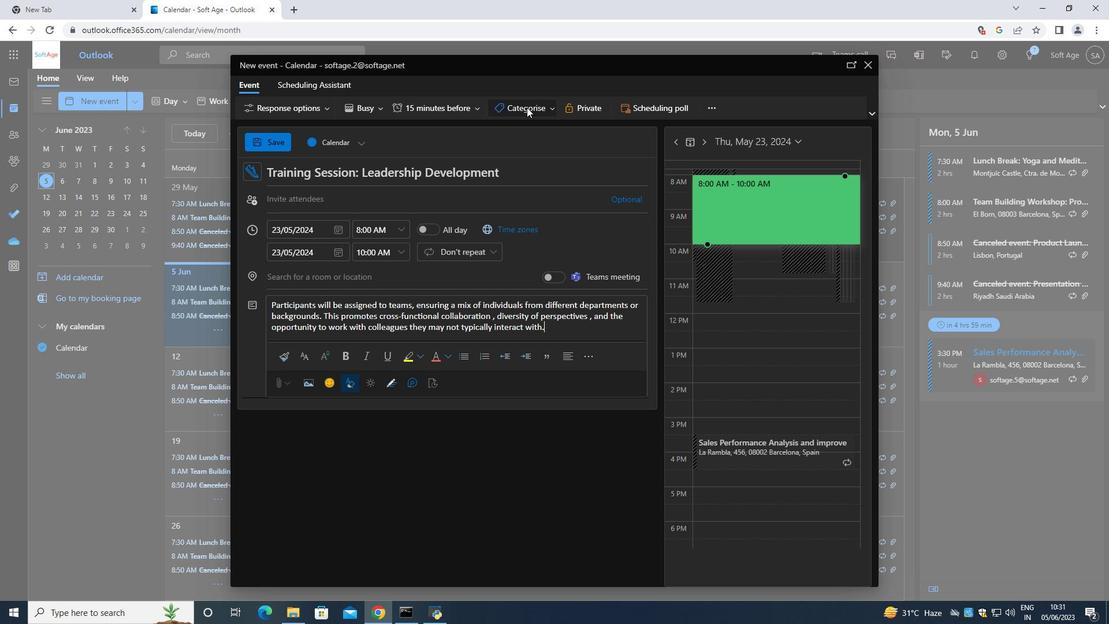 
Action: Mouse moved to (532, 201)
Screenshot: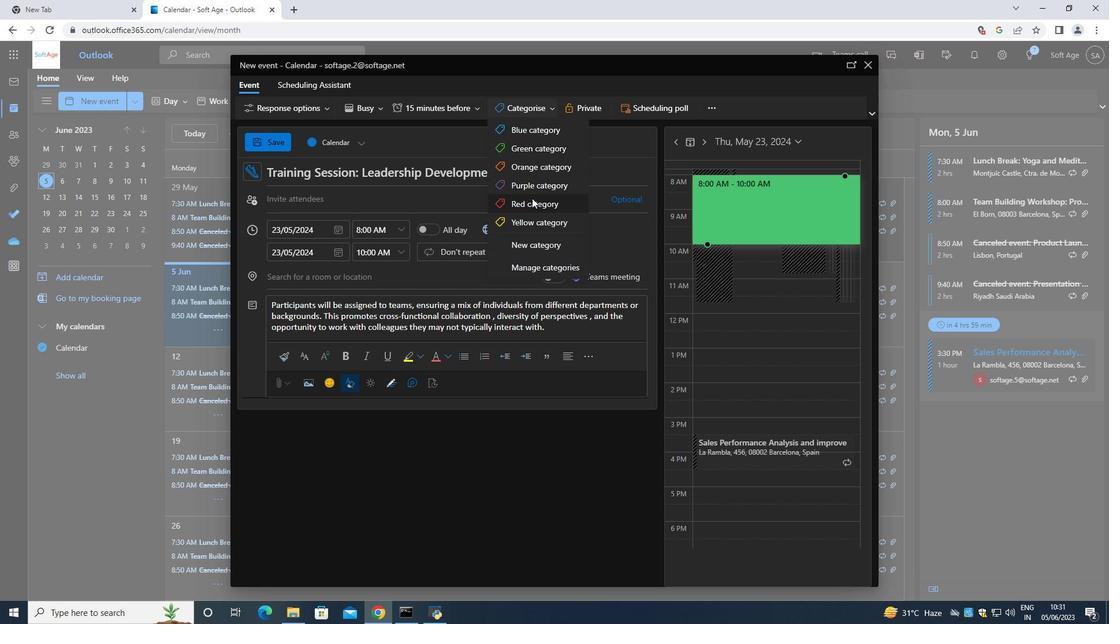 
Action: Mouse pressed left at (532, 201)
Screenshot: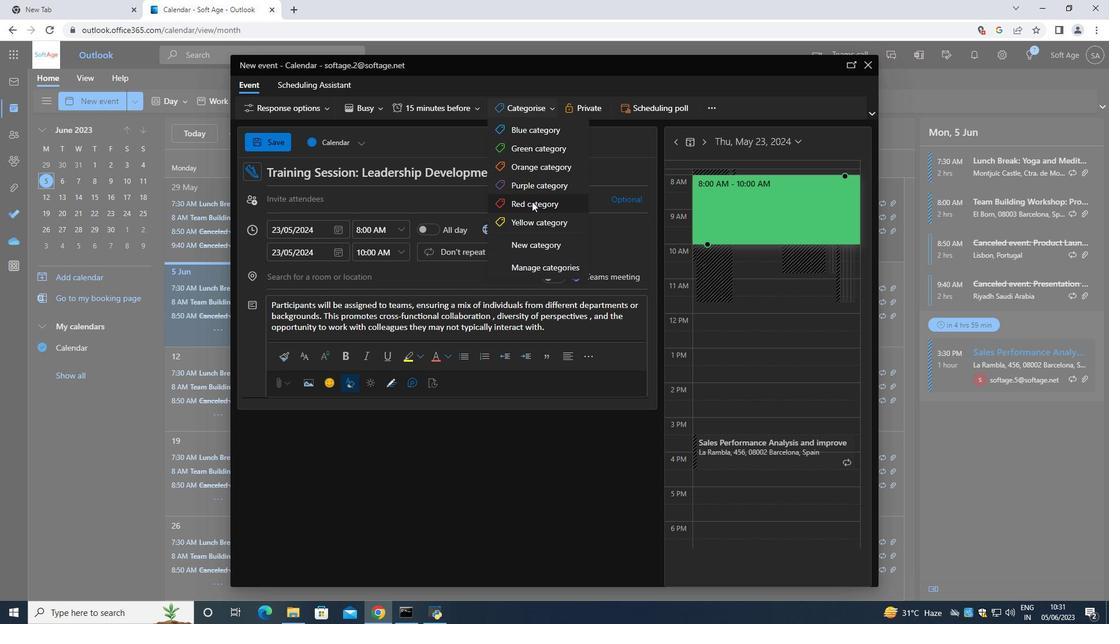 
Action: Mouse moved to (324, 275)
Screenshot: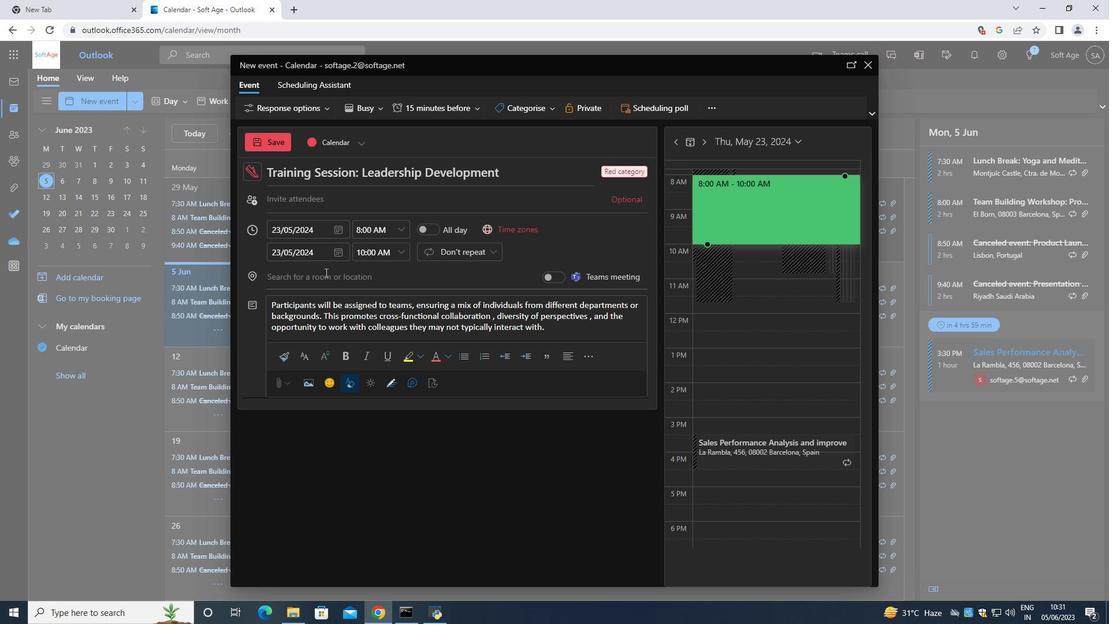 
Action: Mouse pressed left at (324, 275)
Screenshot: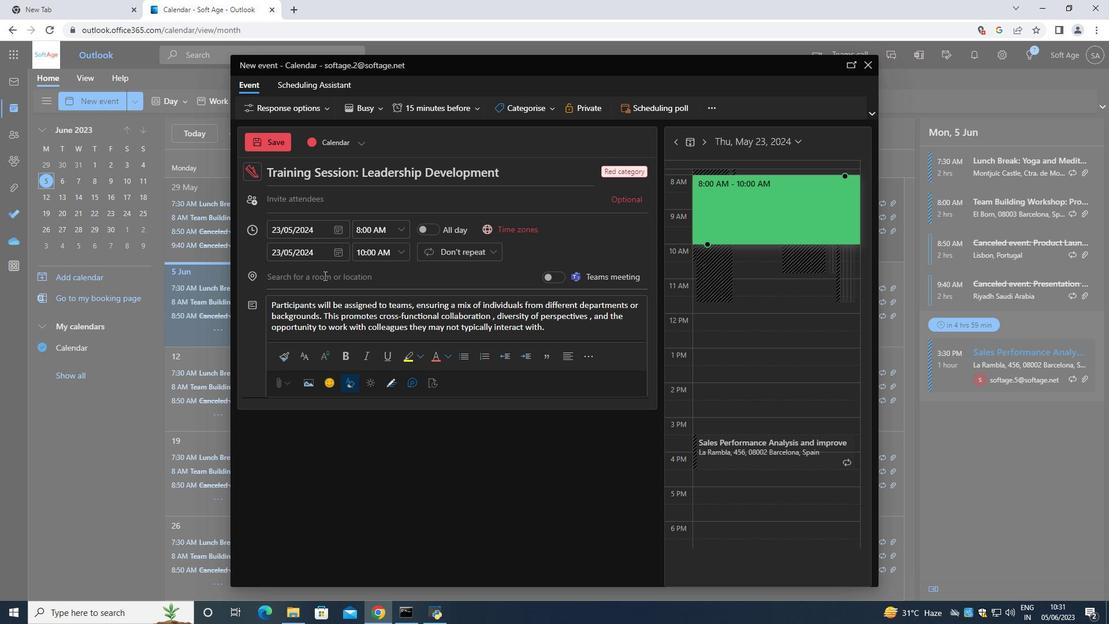 
Action: Key pressed 789<Key.space><Key.shift>National<Key.space><Key.shift>Archo<Key.backspace>aeological<Key.space><Key.shift>Museum,<Key.space><Key.shift><Key.shift><Key.shift><Key.shift><Key.shift><Key.shift><Key.shift><Key.shift><Key.shift><Key.shift><Key.shift><Key.shift><Key.shift><Key.shift><Key.shift><Key.shift><Key.shift><Key.shift><Key.shift><Key.shift><Key.shift><Key.shift>Athens<Key.space>,<Key.shift><Key.shift><Key.shift><Key.shift><Key.shift>Greece
Screenshot: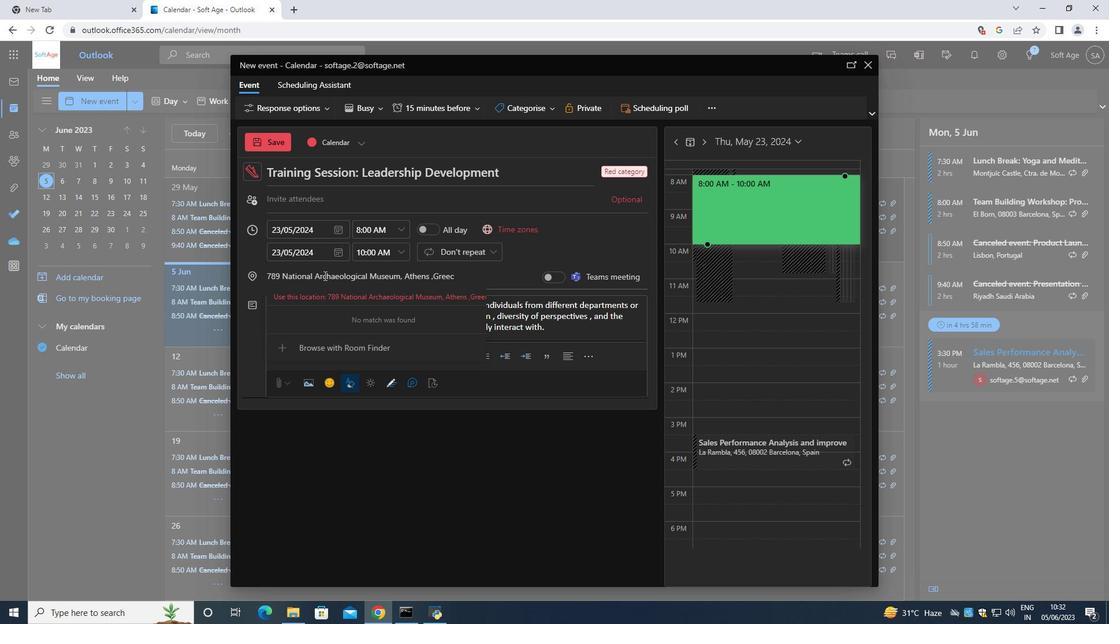 
Action: Mouse moved to (339, 194)
Screenshot: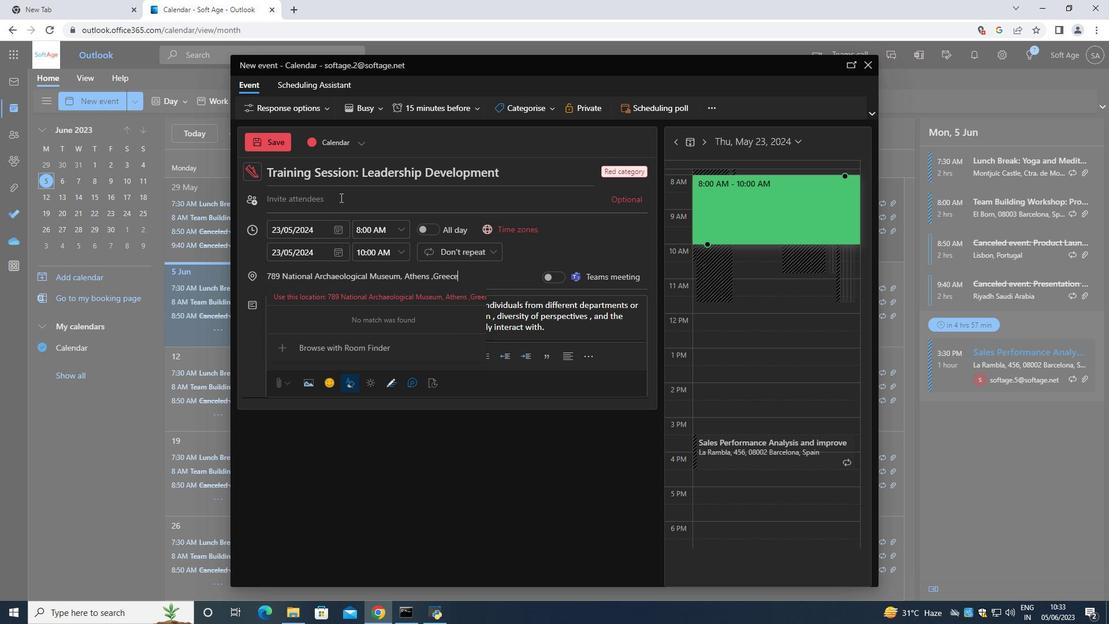 
Action: Mouse pressed left at (339, 194)
Screenshot: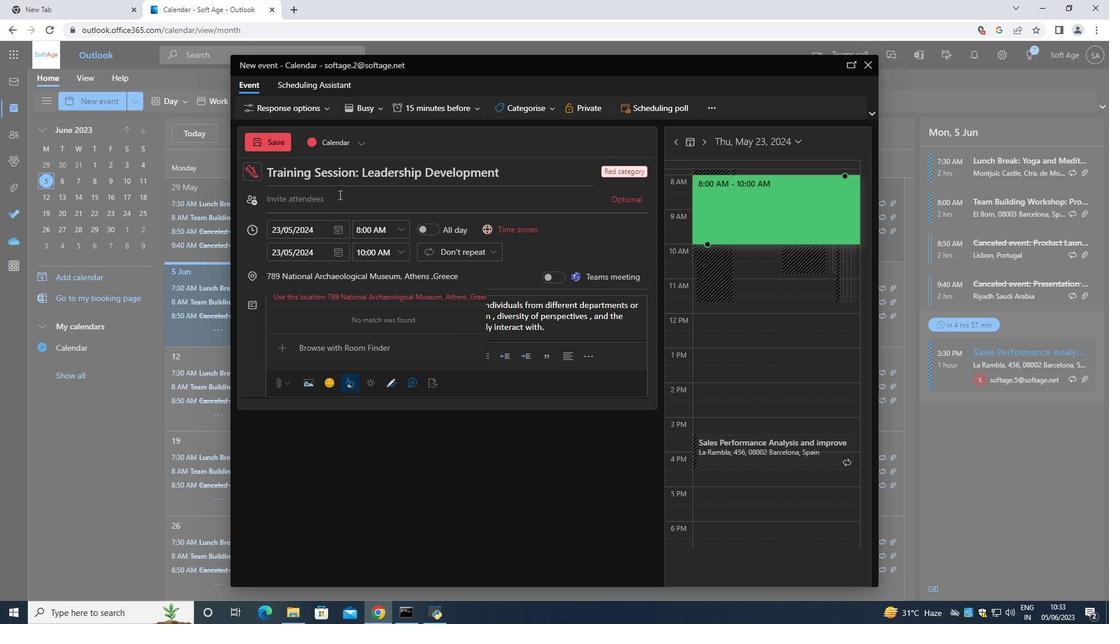 
Action: Mouse moved to (338, 194)
Screenshot: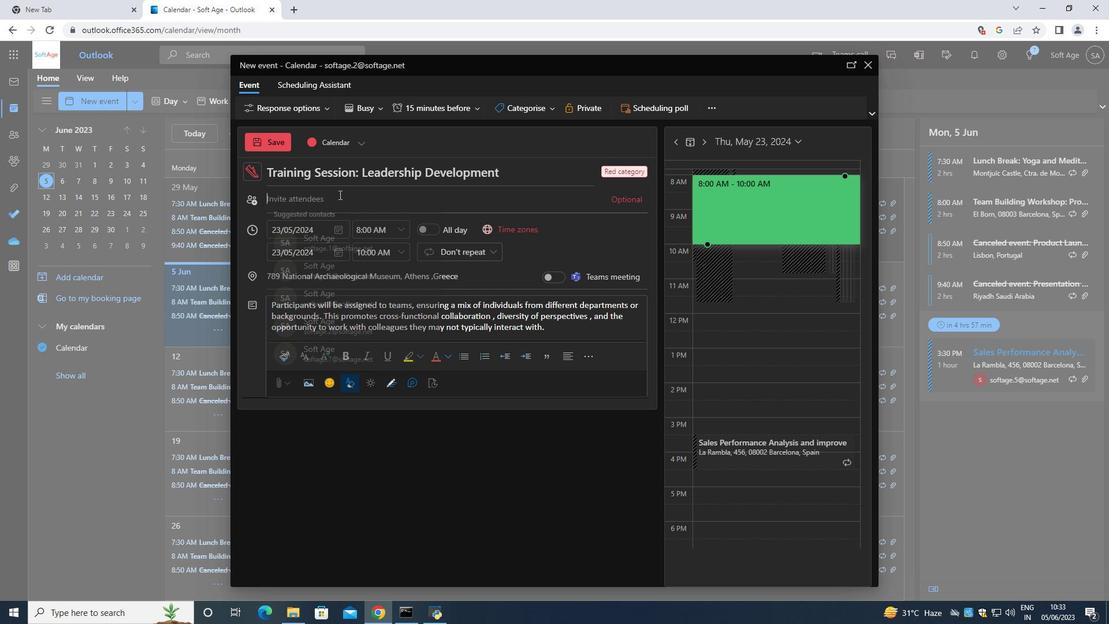 
Action: Key pressed <Key.shift>Softage/<Key.backspace>.2<Key.shift><Key.shift><Key.shift><Key.shift>@softage
Screenshot: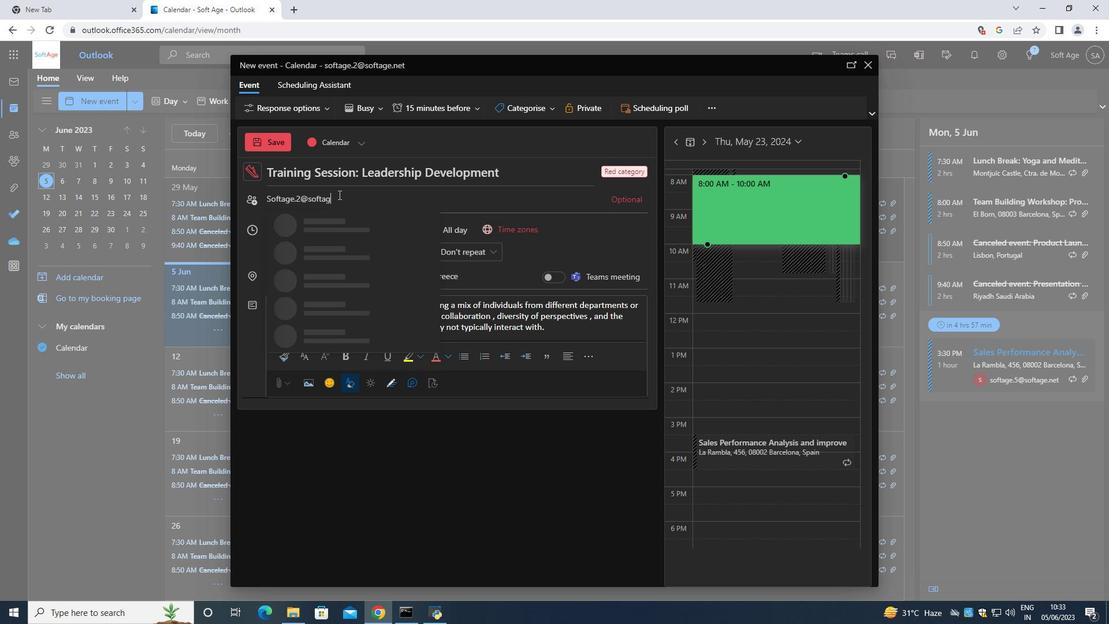 
Action: Mouse moved to (347, 226)
Screenshot: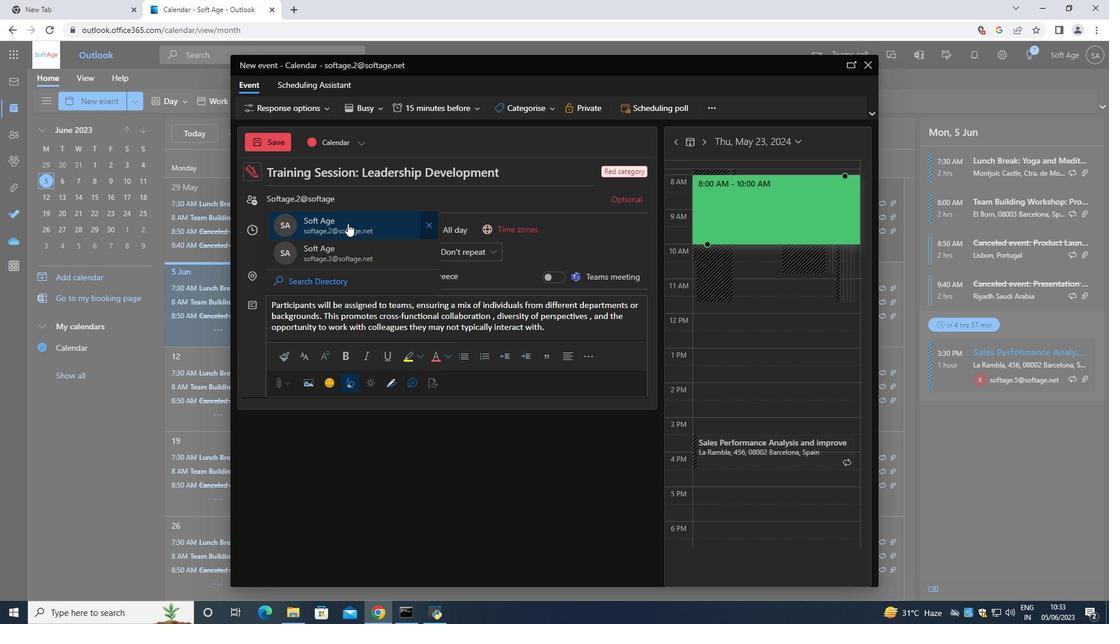 
Action: Mouse pressed left at (347, 226)
Screenshot: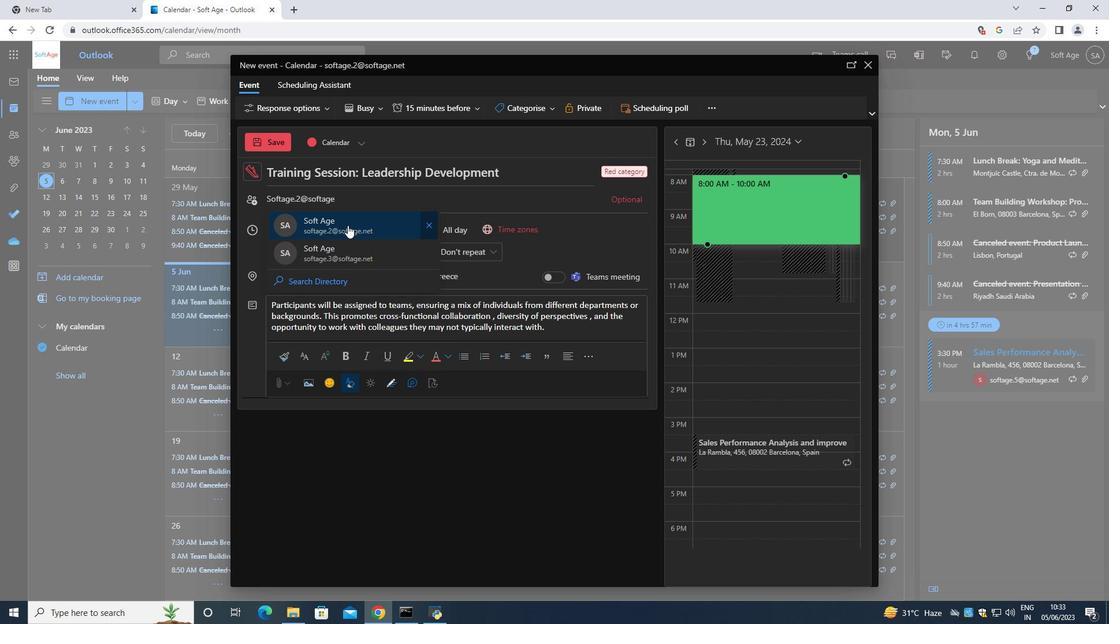 
Action: Key pressed <Key.shift>Softage.6
Screenshot: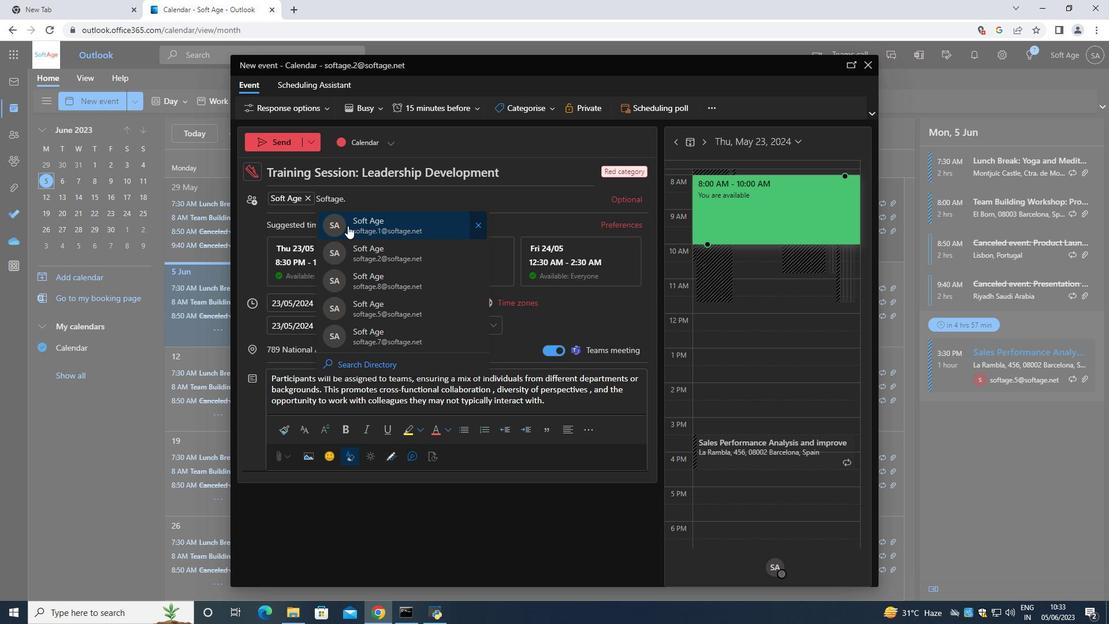 
Action: Mouse moved to (380, 237)
Screenshot: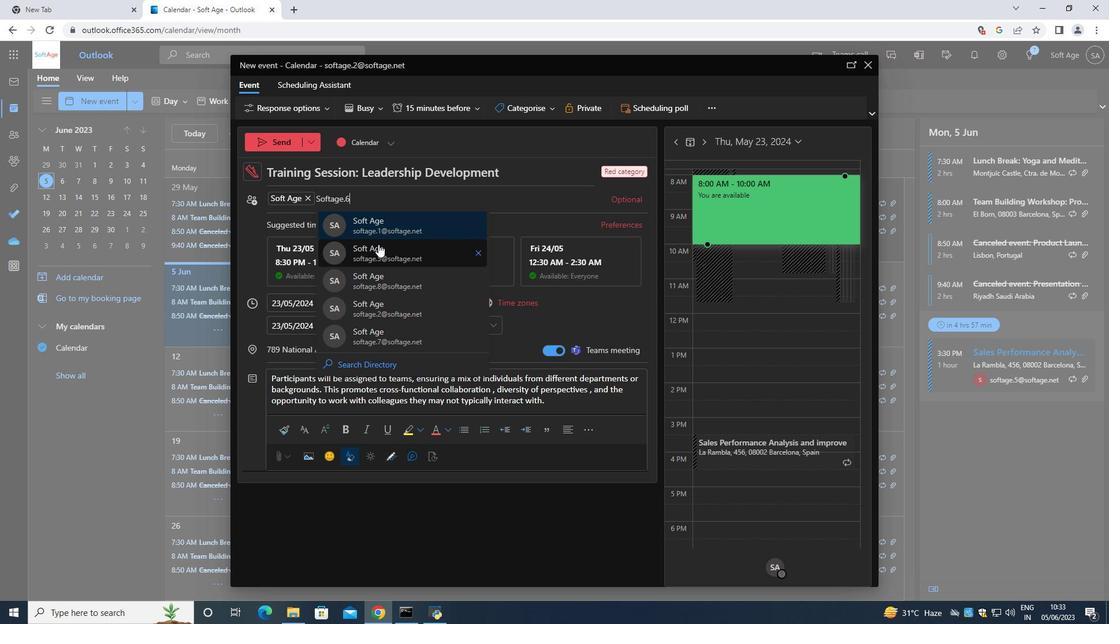 
Action: Key pressed <Key.shift>@
Screenshot: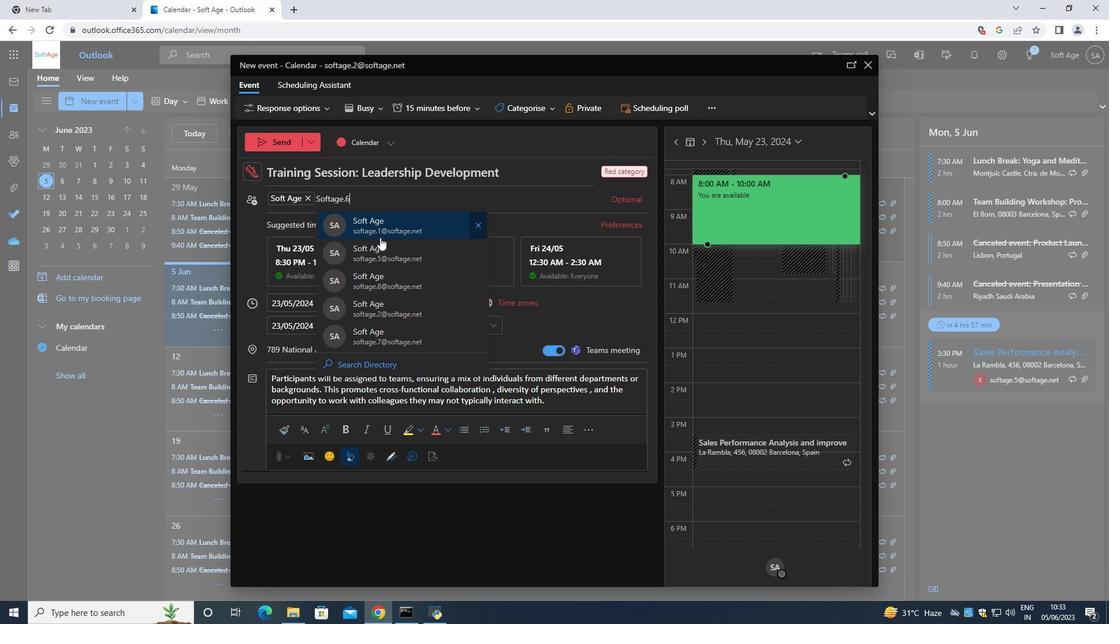 
Action: Mouse moved to (398, 251)
Screenshot: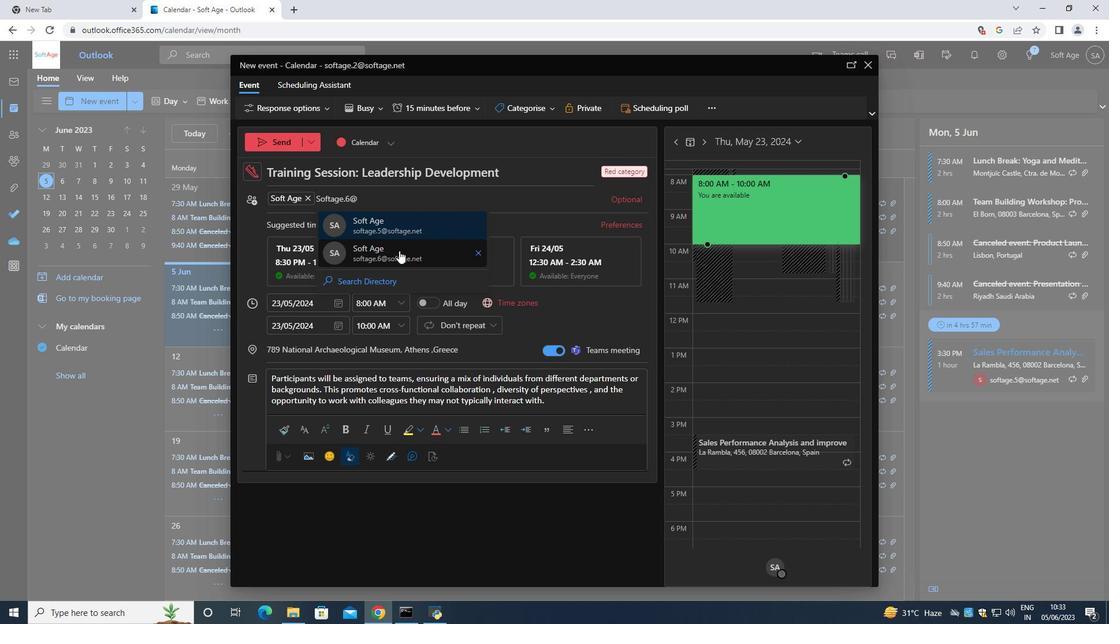 
Action: Mouse pressed left at (398, 251)
Screenshot: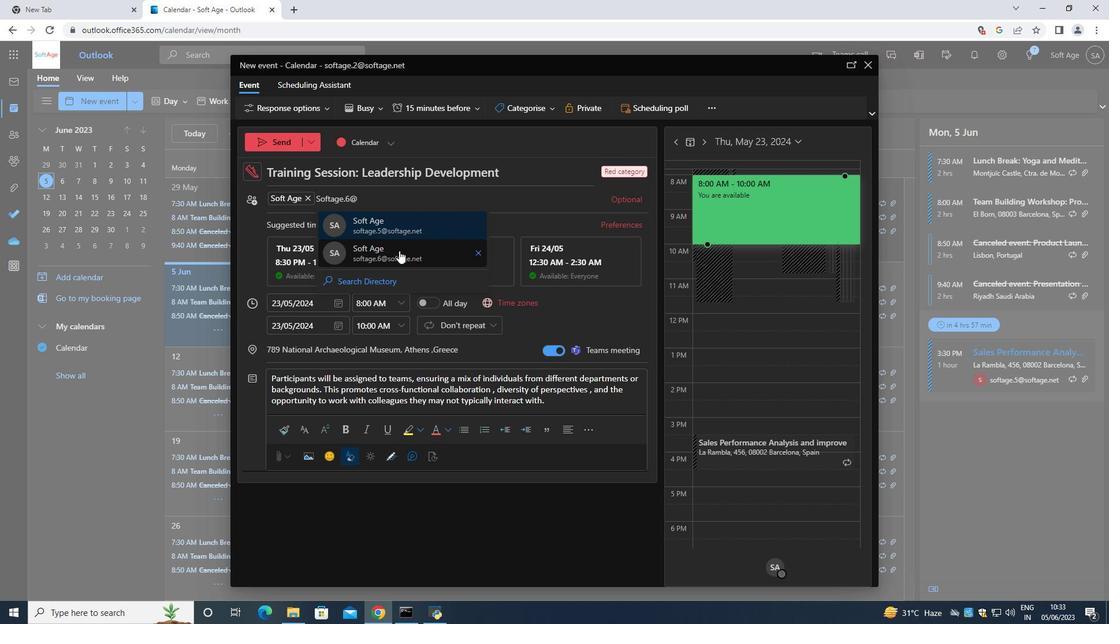 
Action: Mouse moved to (301, 199)
Screenshot: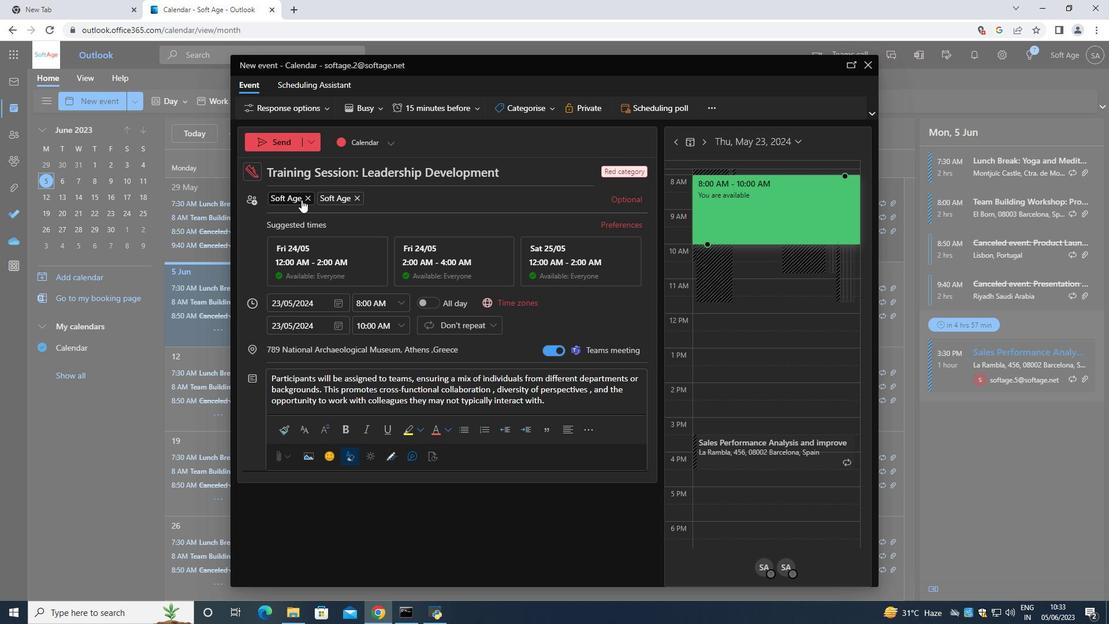 
Action: Mouse pressed left at (301, 199)
Screenshot: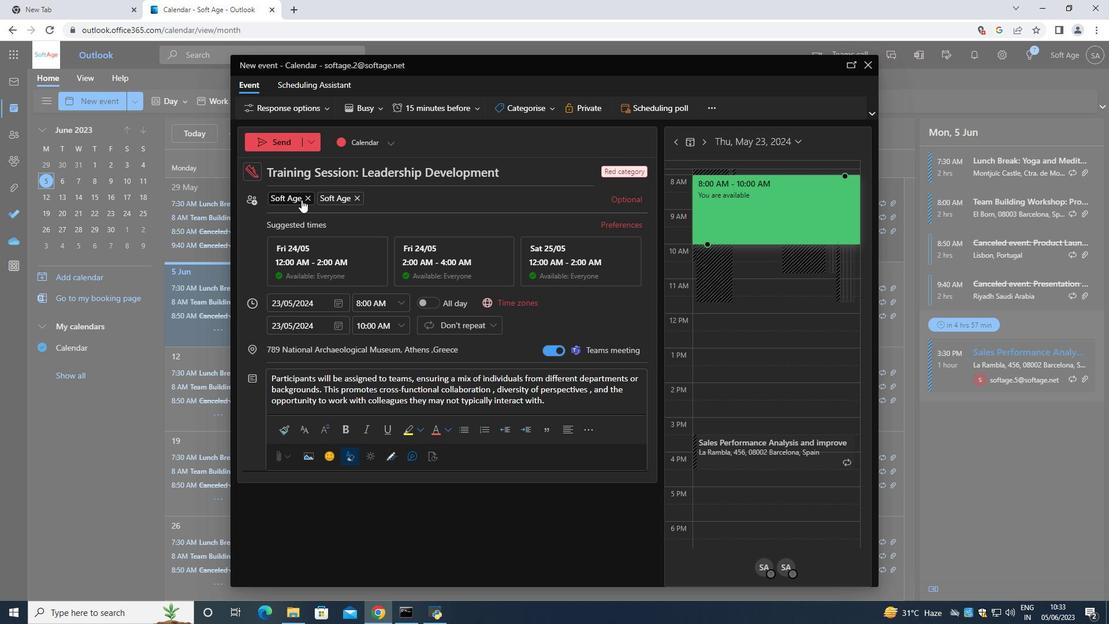 
Action: Mouse moved to (422, 109)
Screenshot: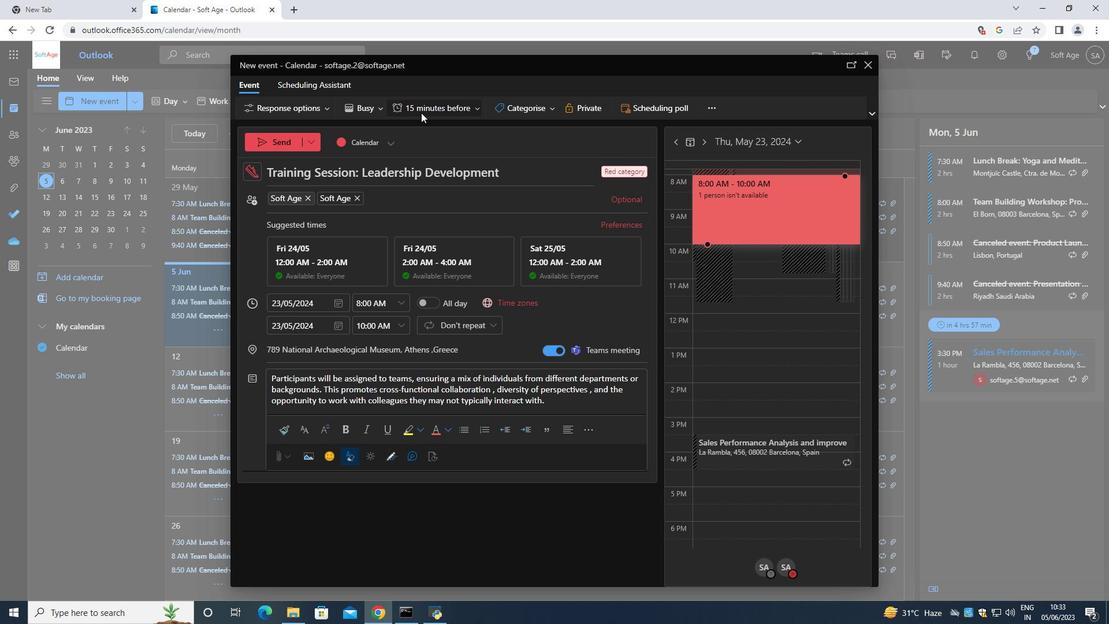 
Action: Mouse pressed left at (422, 109)
Screenshot: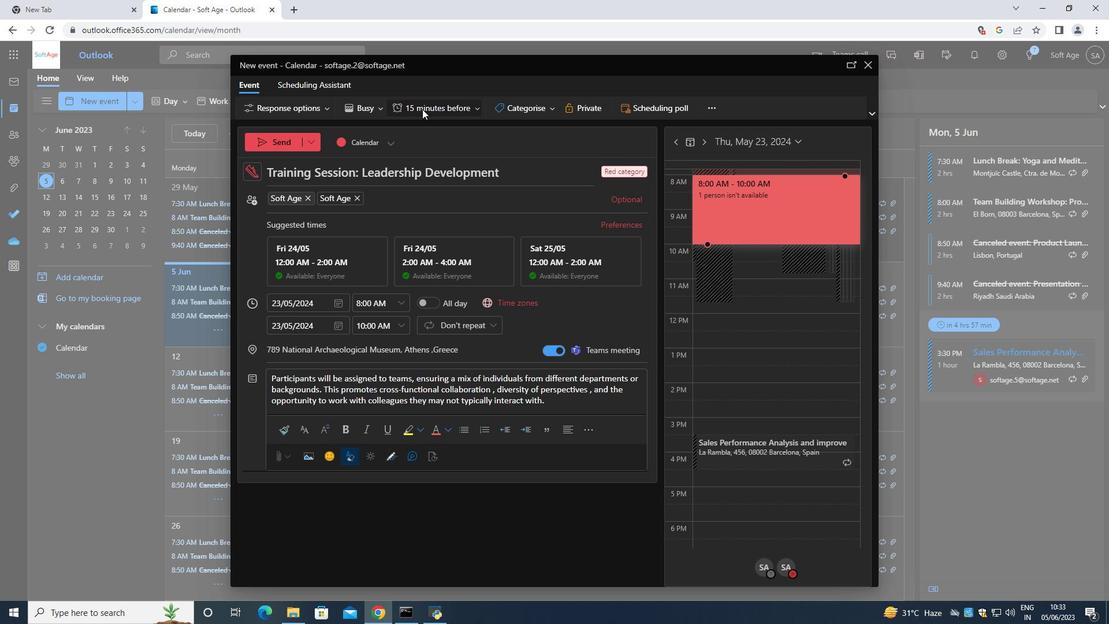 
Action: Mouse moved to (432, 173)
Screenshot: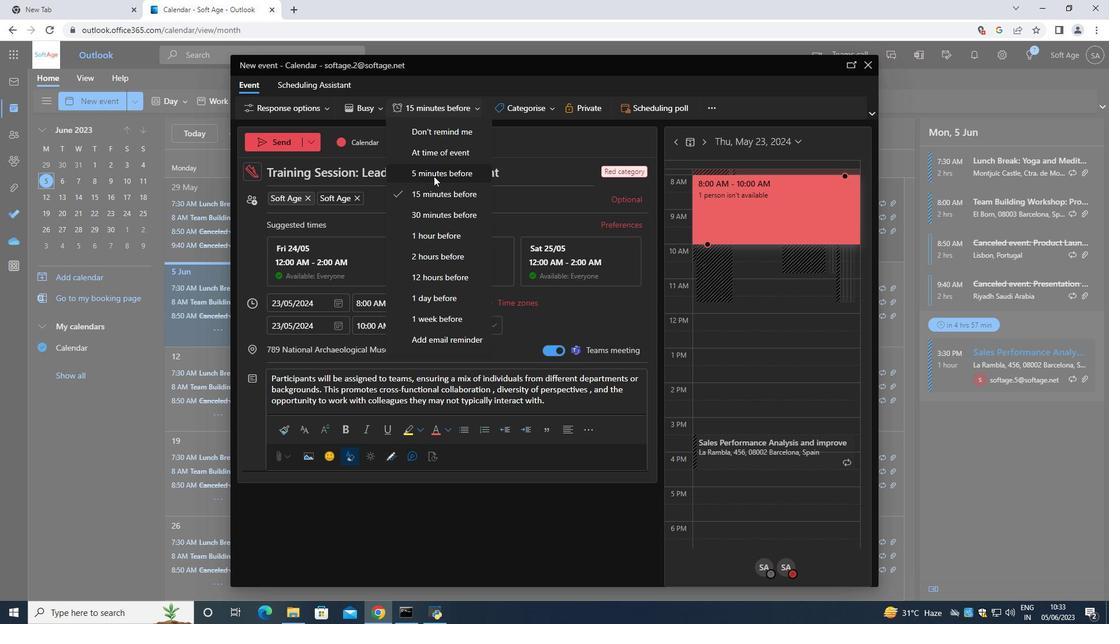 
Action: Mouse pressed left at (432, 173)
Screenshot: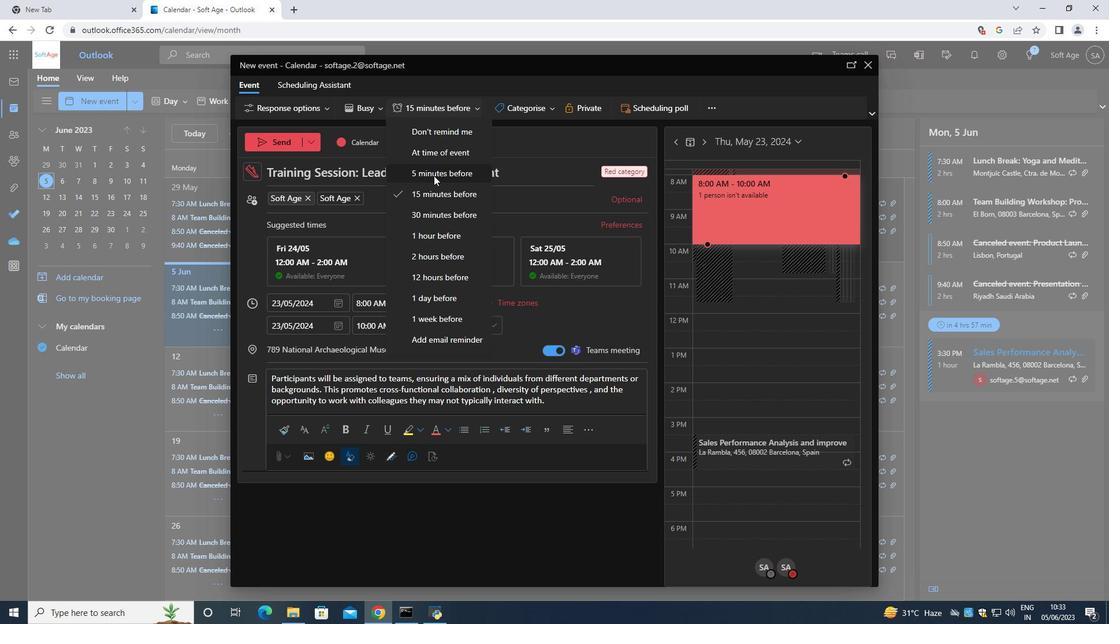 
Action: Mouse moved to (286, 137)
Screenshot: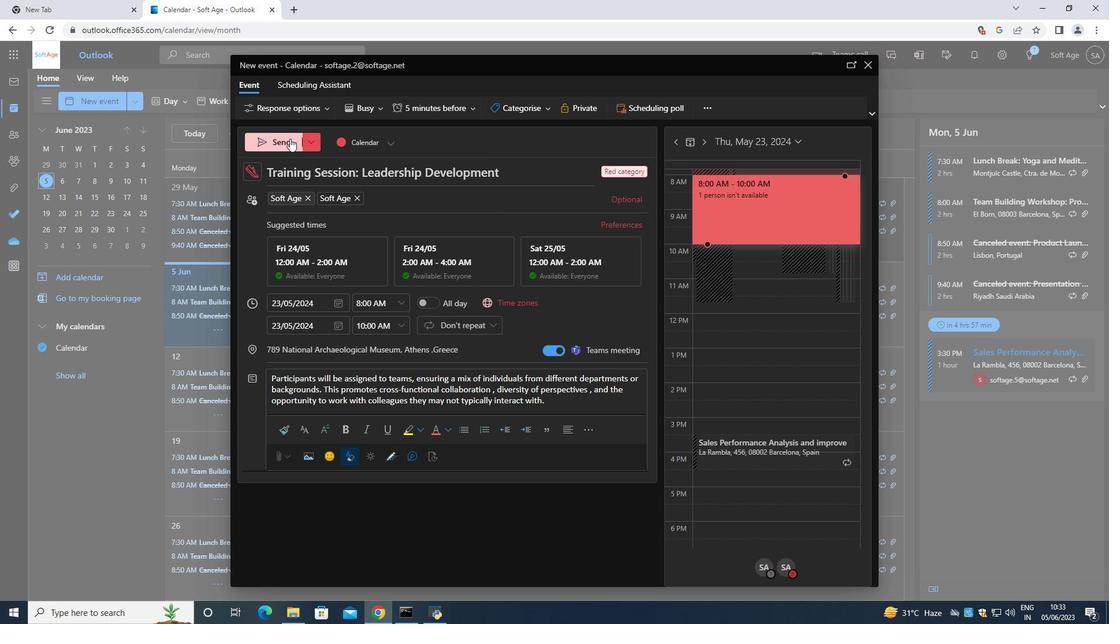
Action: Mouse pressed left at (286, 137)
Screenshot: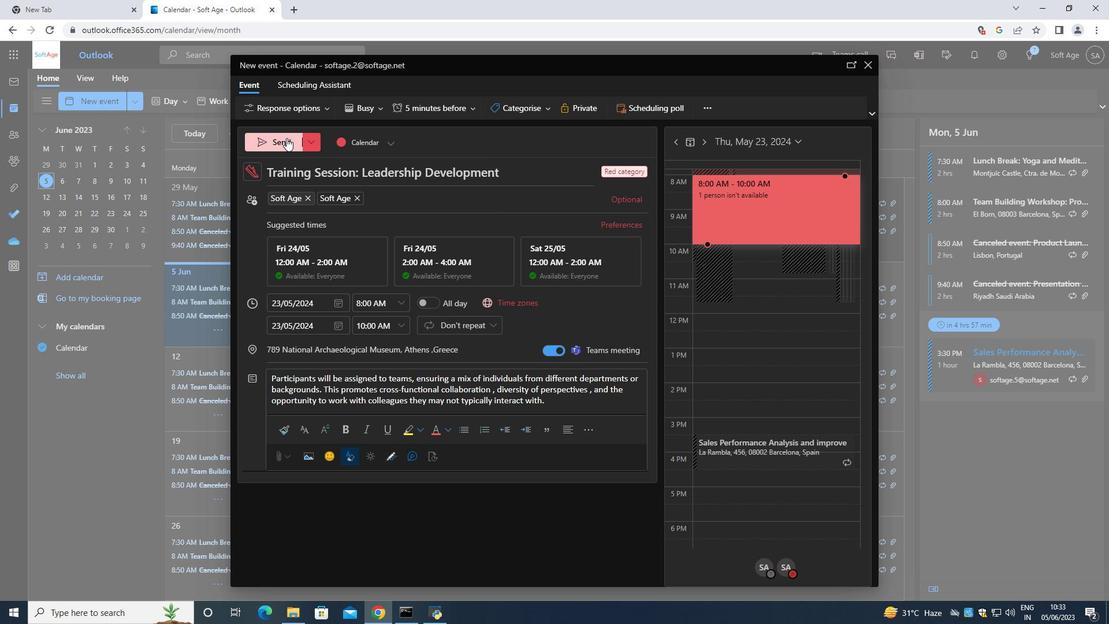 
Action: Mouse moved to (286, 141)
Screenshot: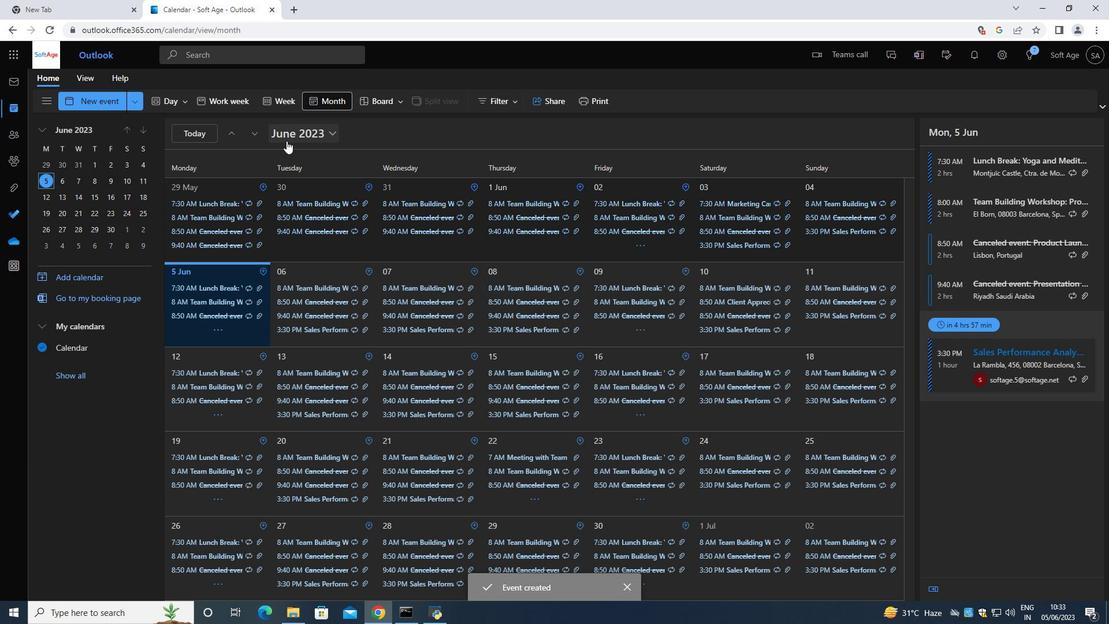 
